 Task: Check the sale-to-list ratio of master bedroom in the last 3 years.
Action: Mouse moved to (1074, 244)
Screenshot: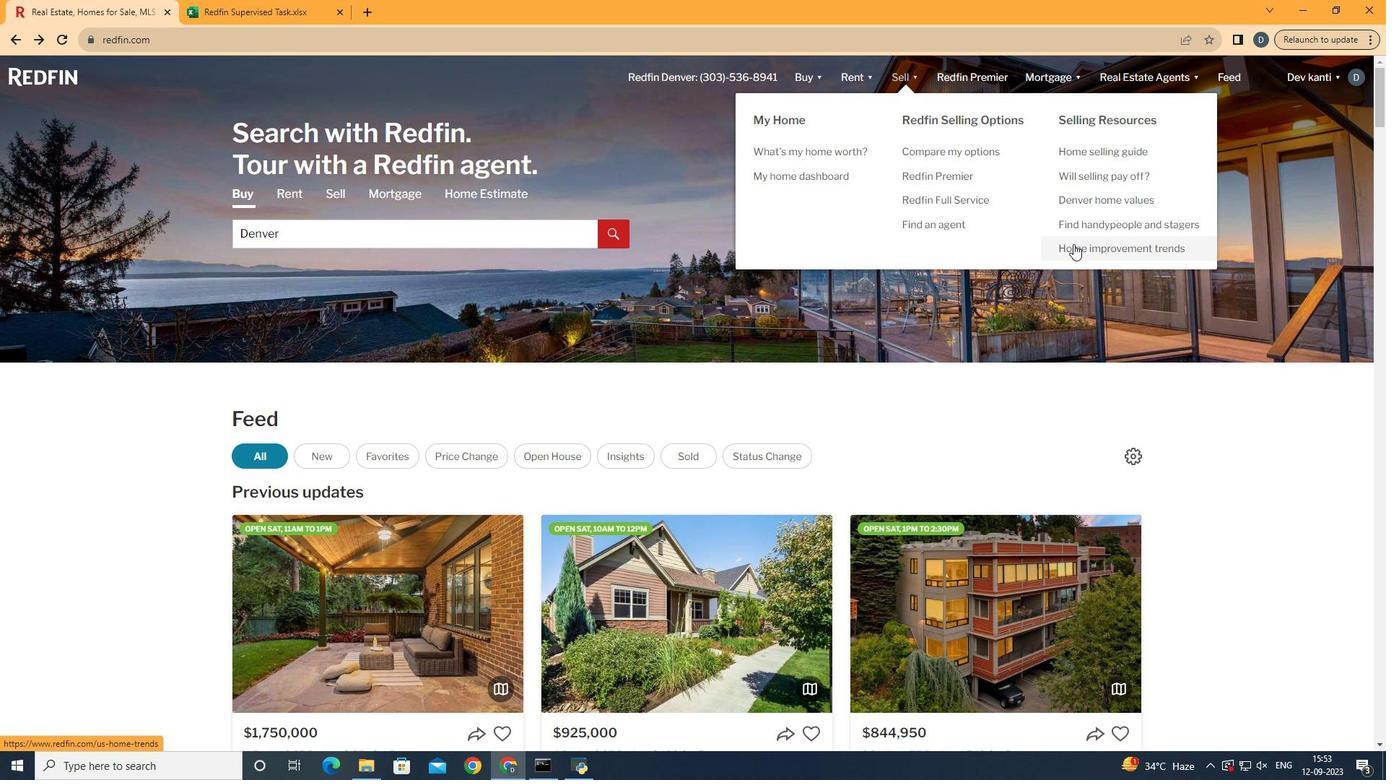 
Action: Mouse pressed left at (1074, 244)
Screenshot: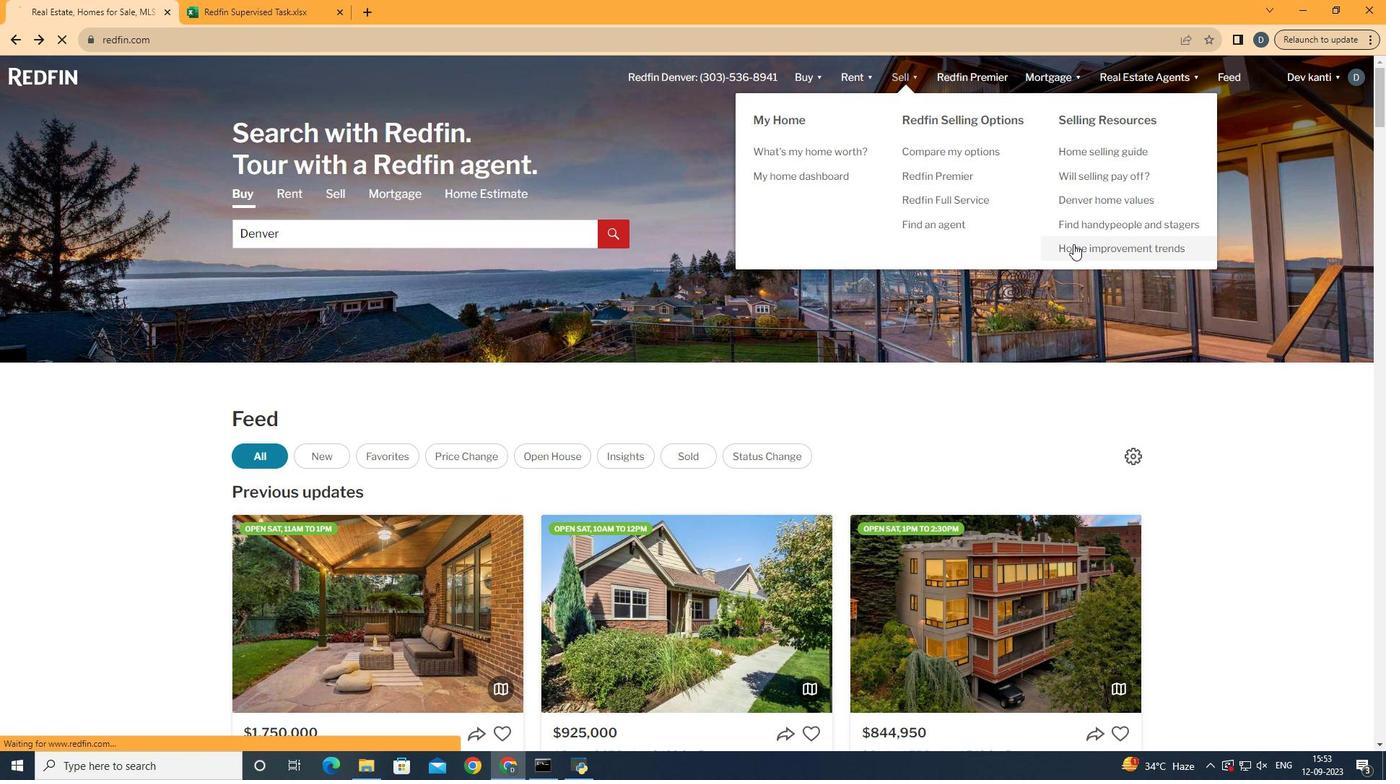 
Action: Mouse moved to (361, 274)
Screenshot: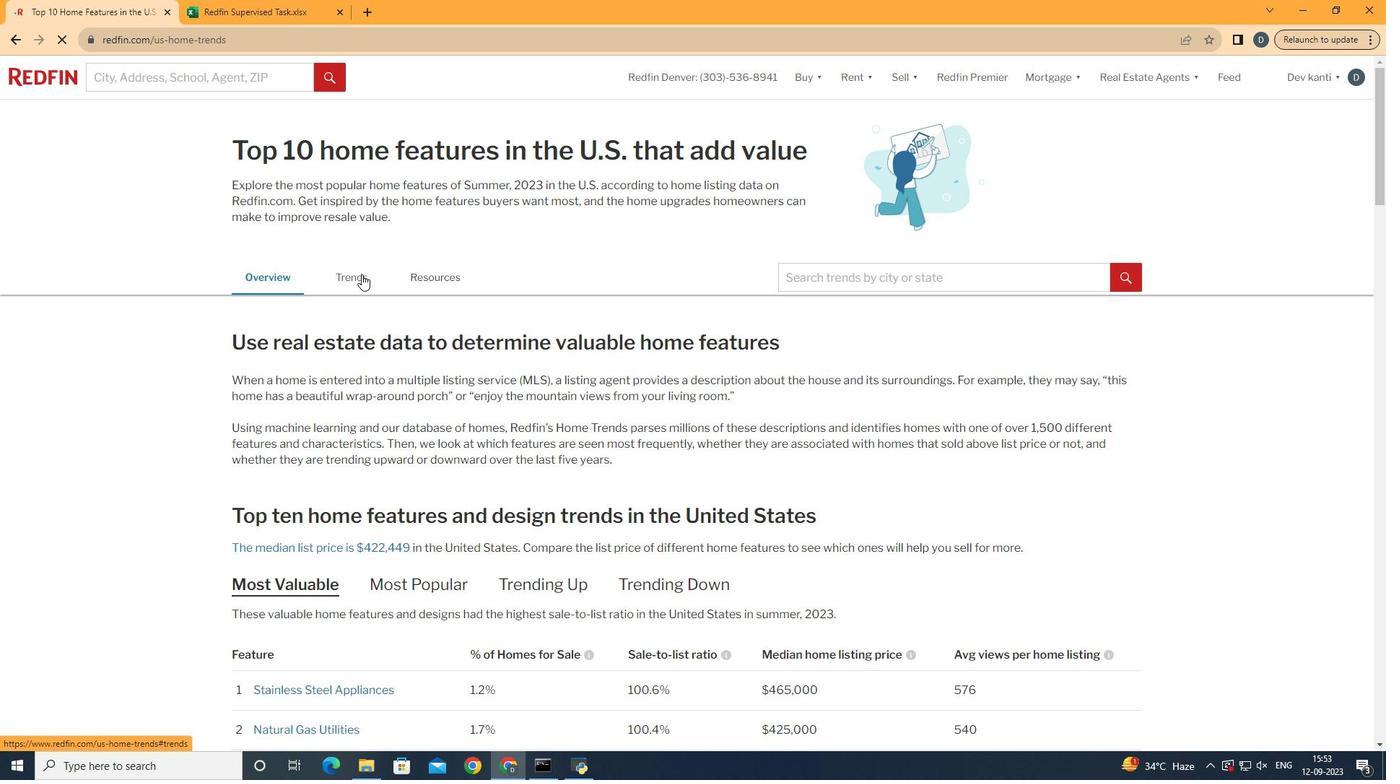 
Action: Mouse pressed left at (361, 274)
Screenshot: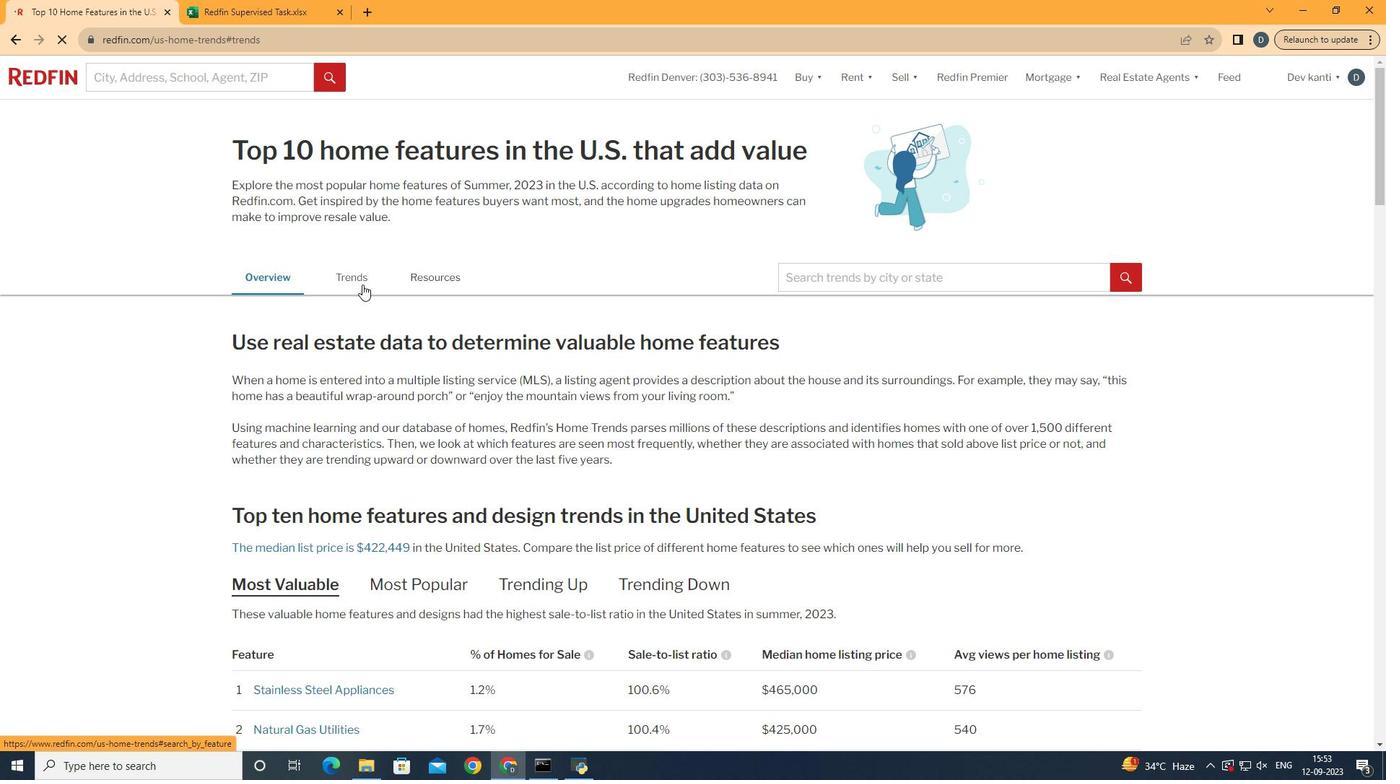 
Action: Mouse moved to (612, 434)
Screenshot: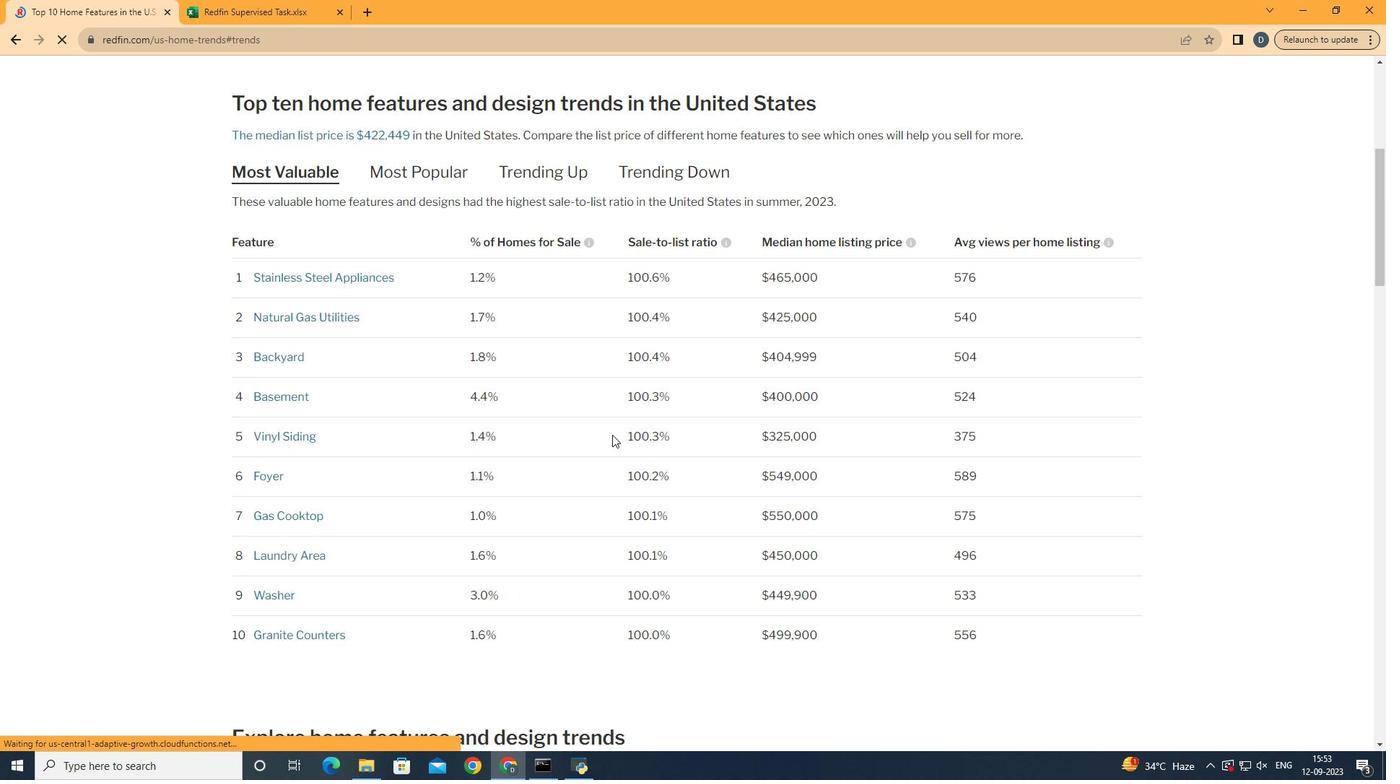 
Action: Mouse scrolled (612, 434) with delta (0, 0)
Screenshot: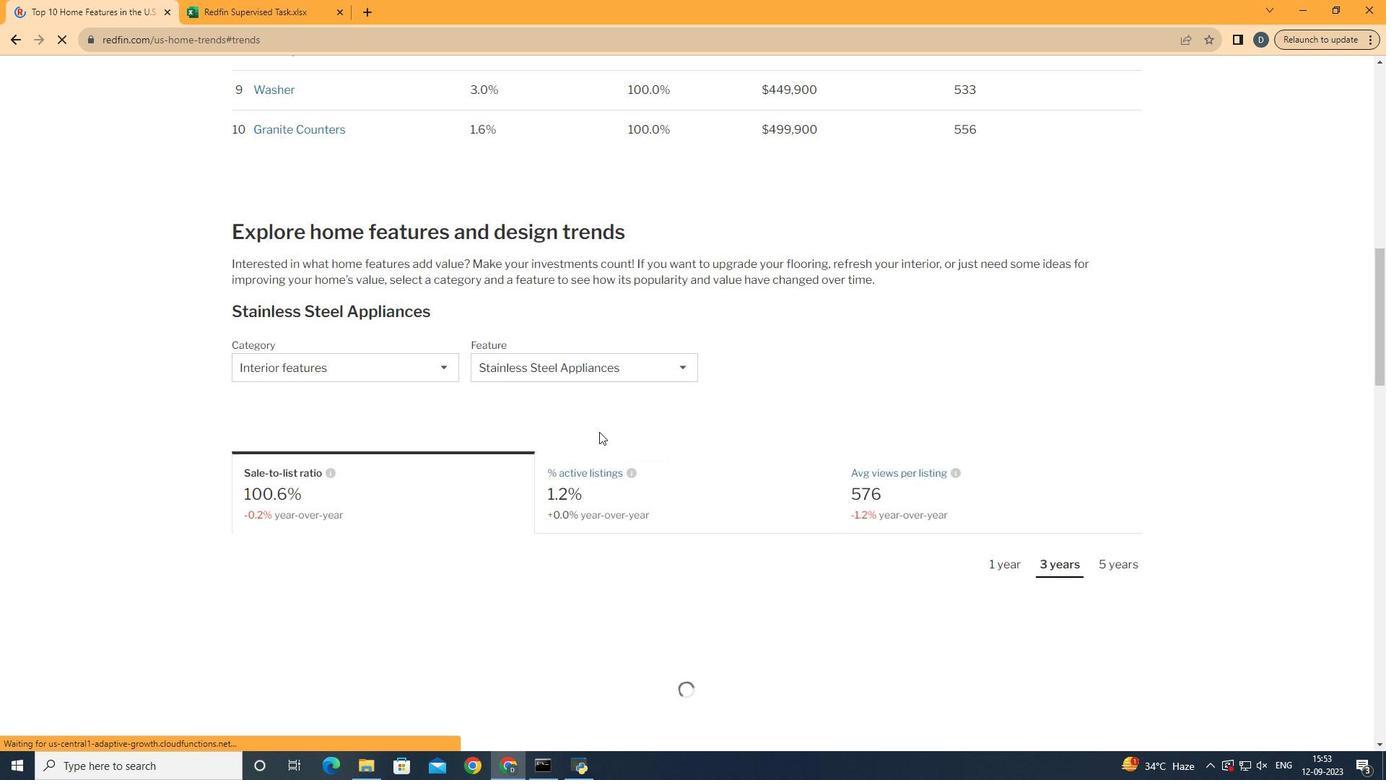
Action: Mouse scrolled (612, 434) with delta (0, 0)
Screenshot: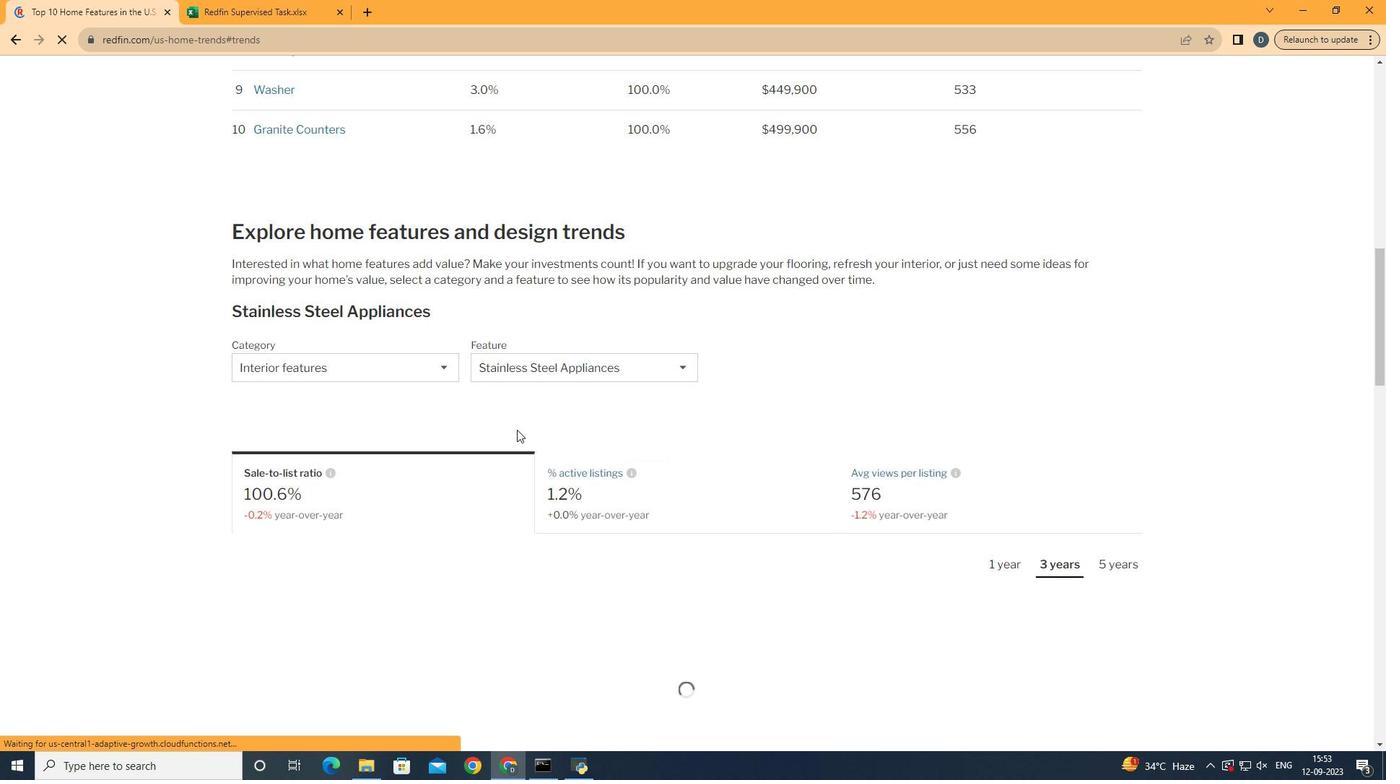 
Action: Mouse scrolled (612, 434) with delta (0, 0)
Screenshot: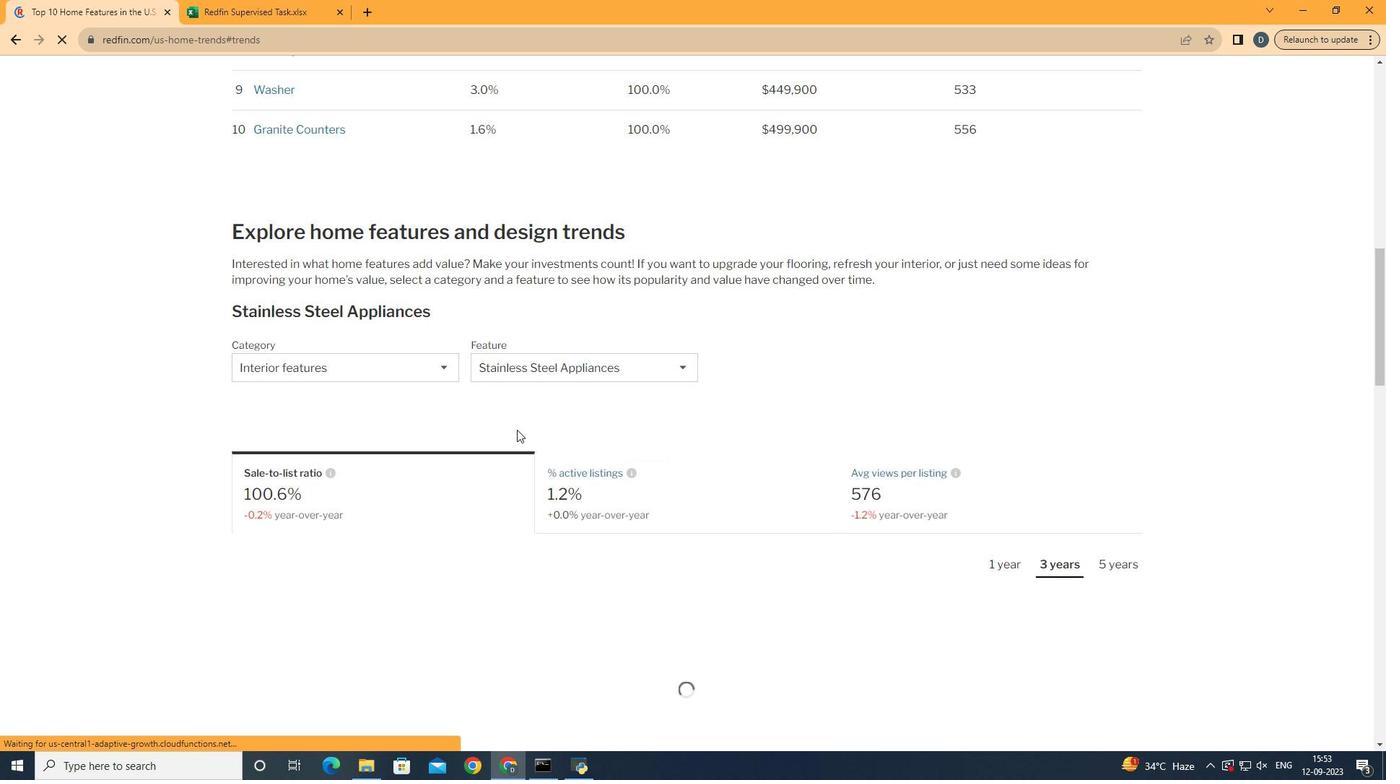 
Action: Mouse moved to (613, 435)
Screenshot: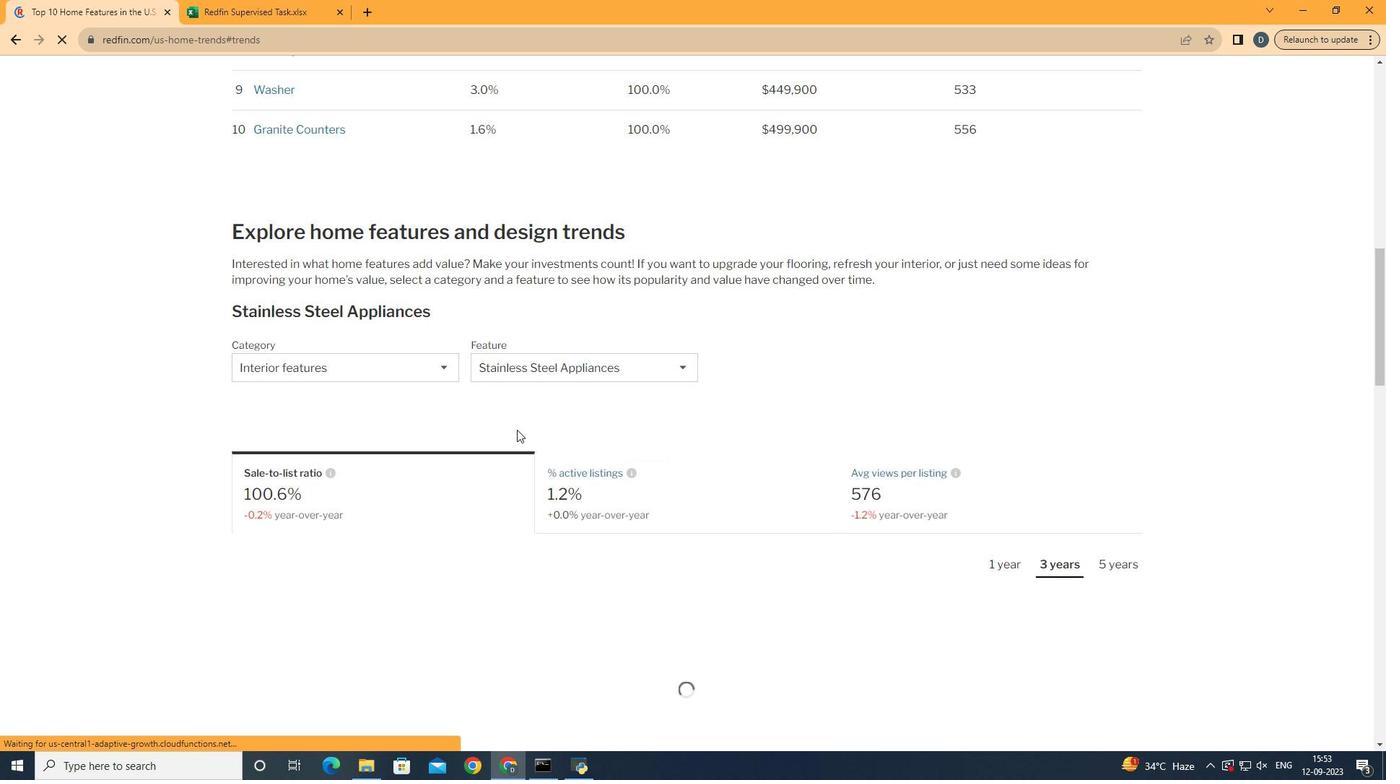 
Action: Mouse scrolled (613, 434) with delta (0, 0)
Screenshot: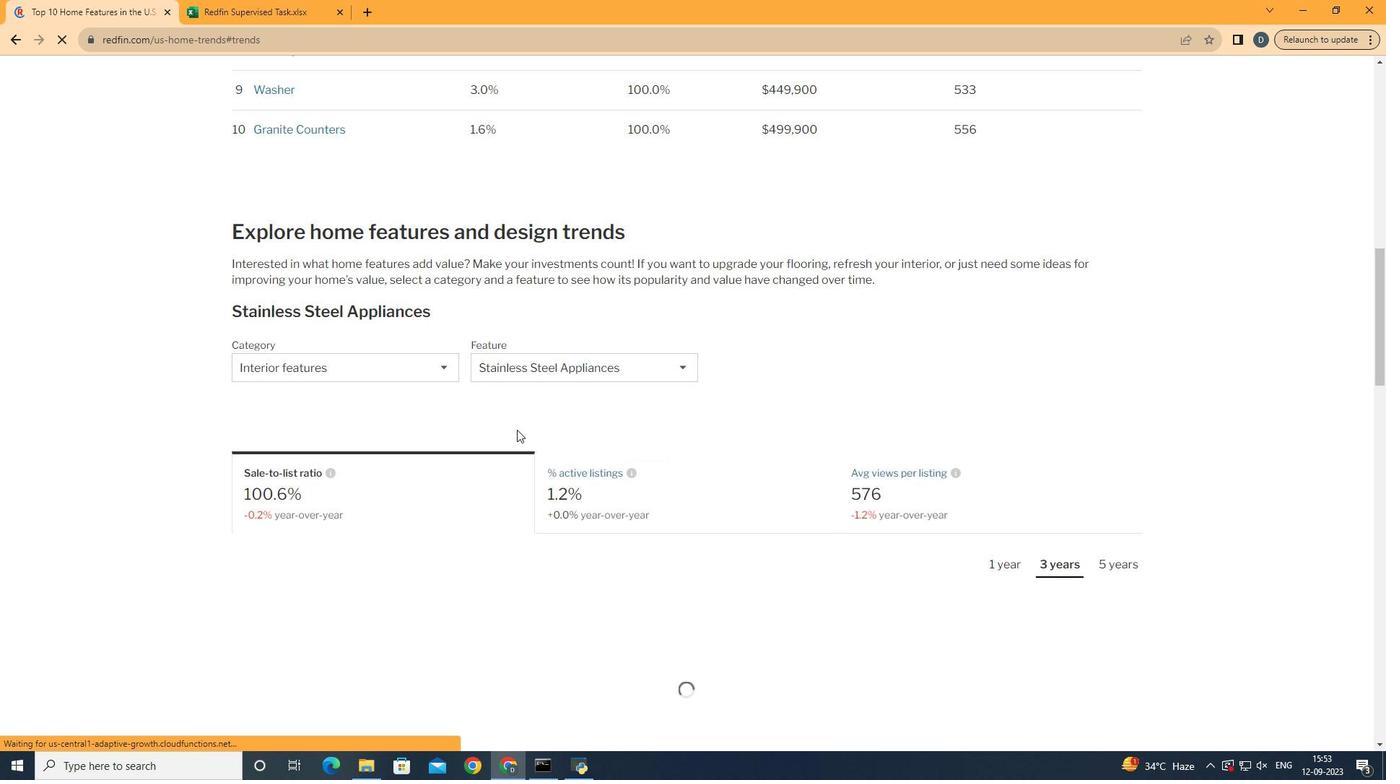 
Action: Mouse scrolled (613, 434) with delta (0, 0)
Screenshot: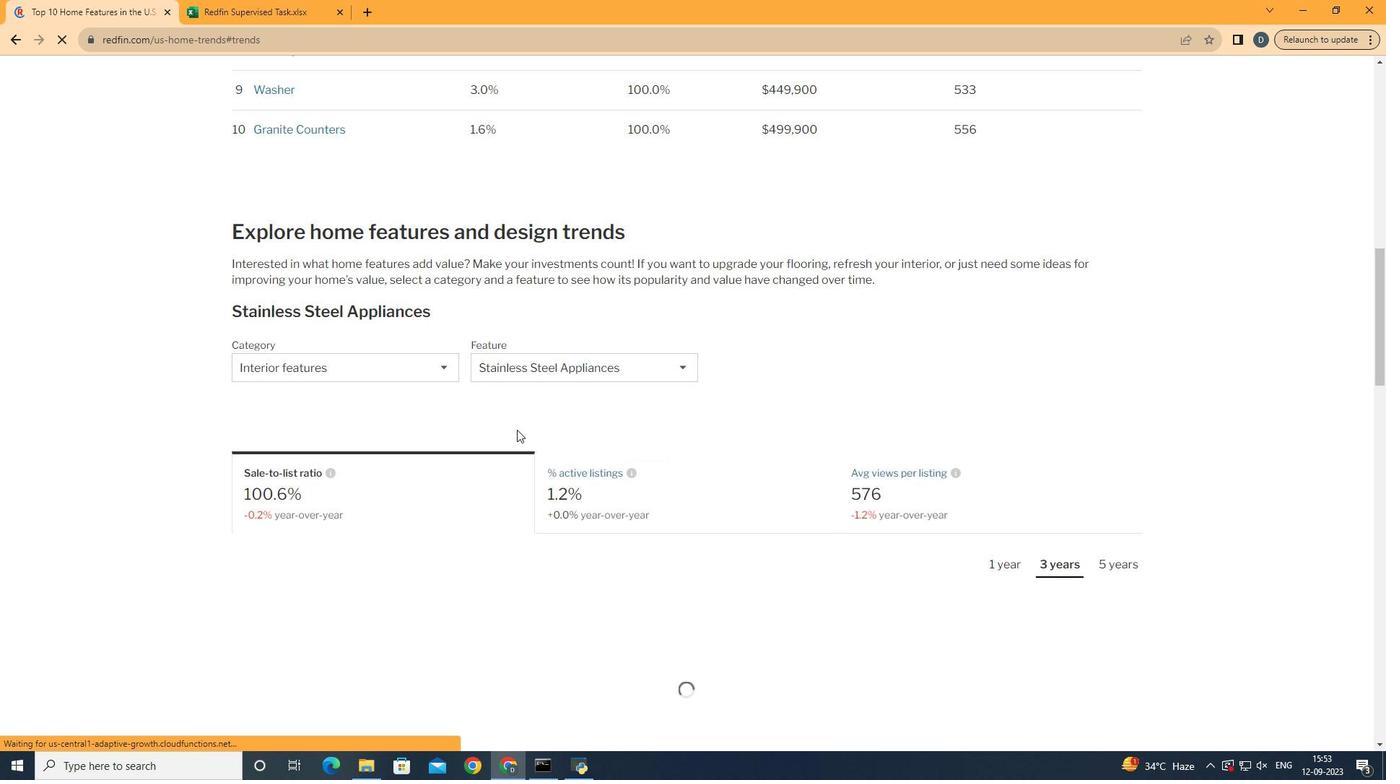 
Action: Mouse scrolled (613, 434) with delta (0, 0)
Screenshot: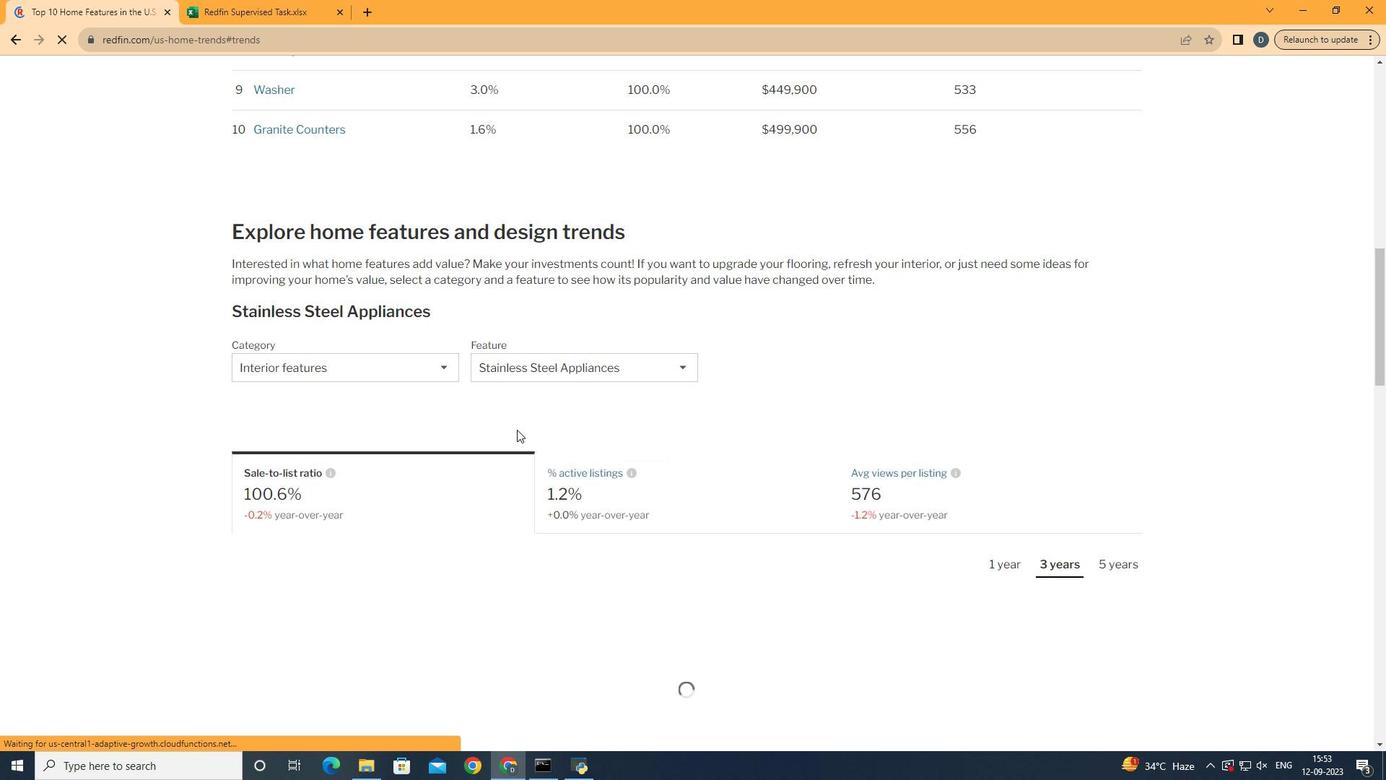 
Action: Mouse scrolled (613, 434) with delta (0, 0)
Screenshot: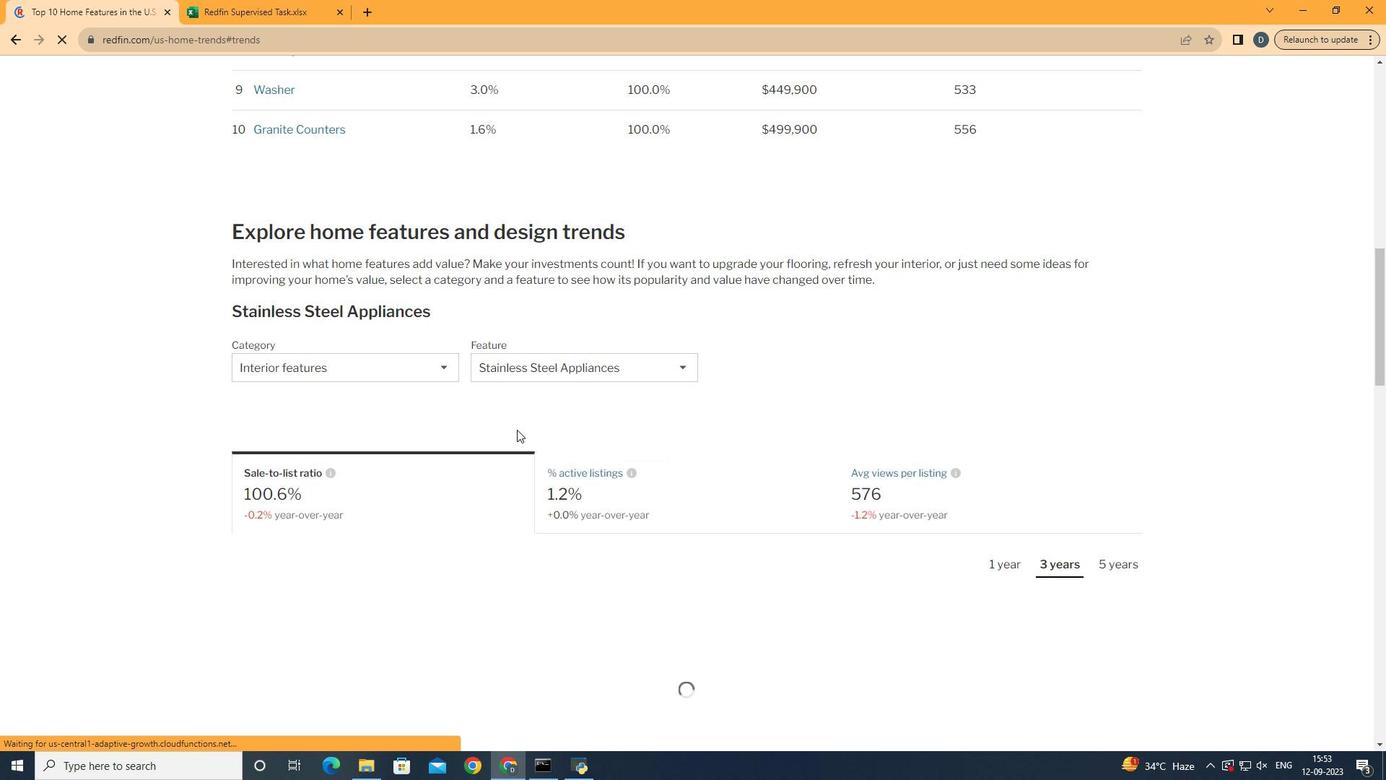 
Action: Mouse moved to (433, 405)
Screenshot: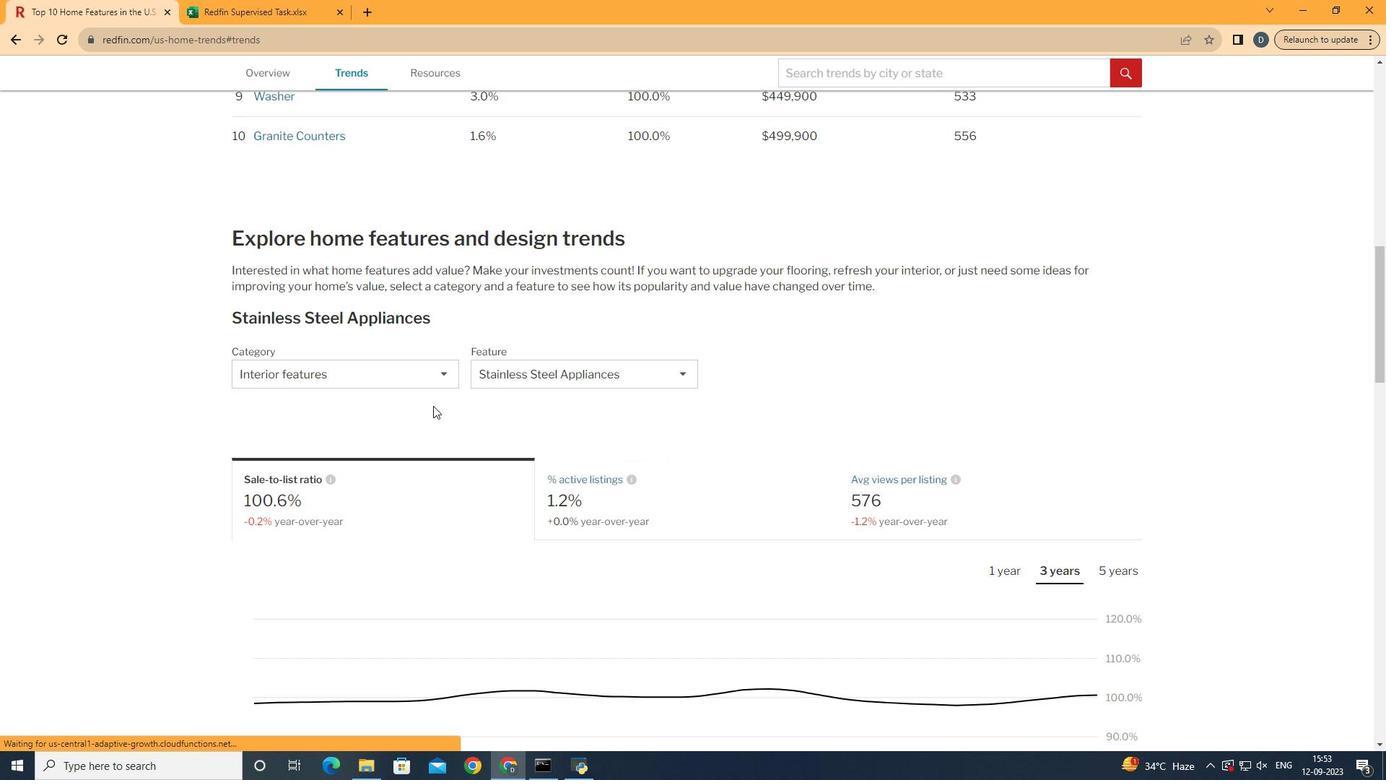 
Action: Mouse scrolled (433, 405) with delta (0, 0)
Screenshot: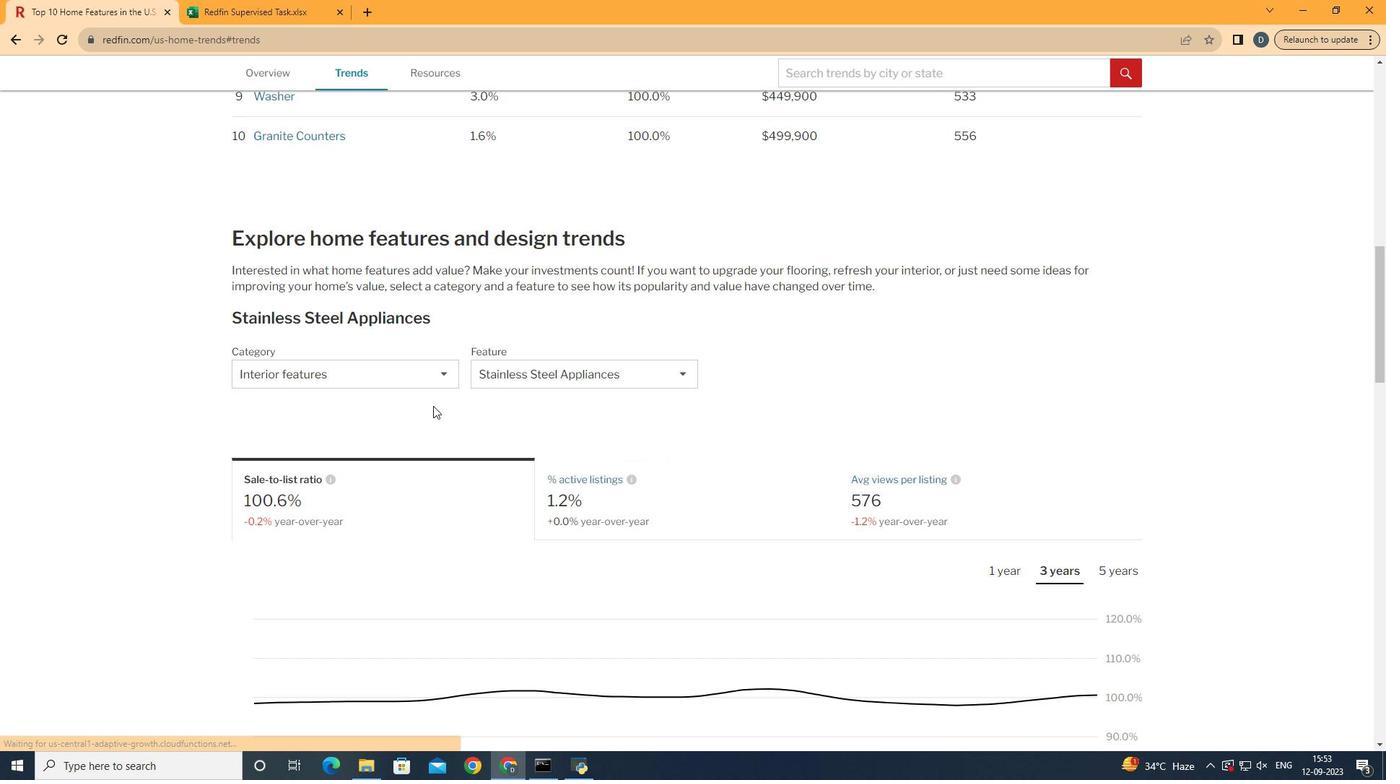 
Action: Mouse scrolled (433, 405) with delta (0, 0)
Screenshot: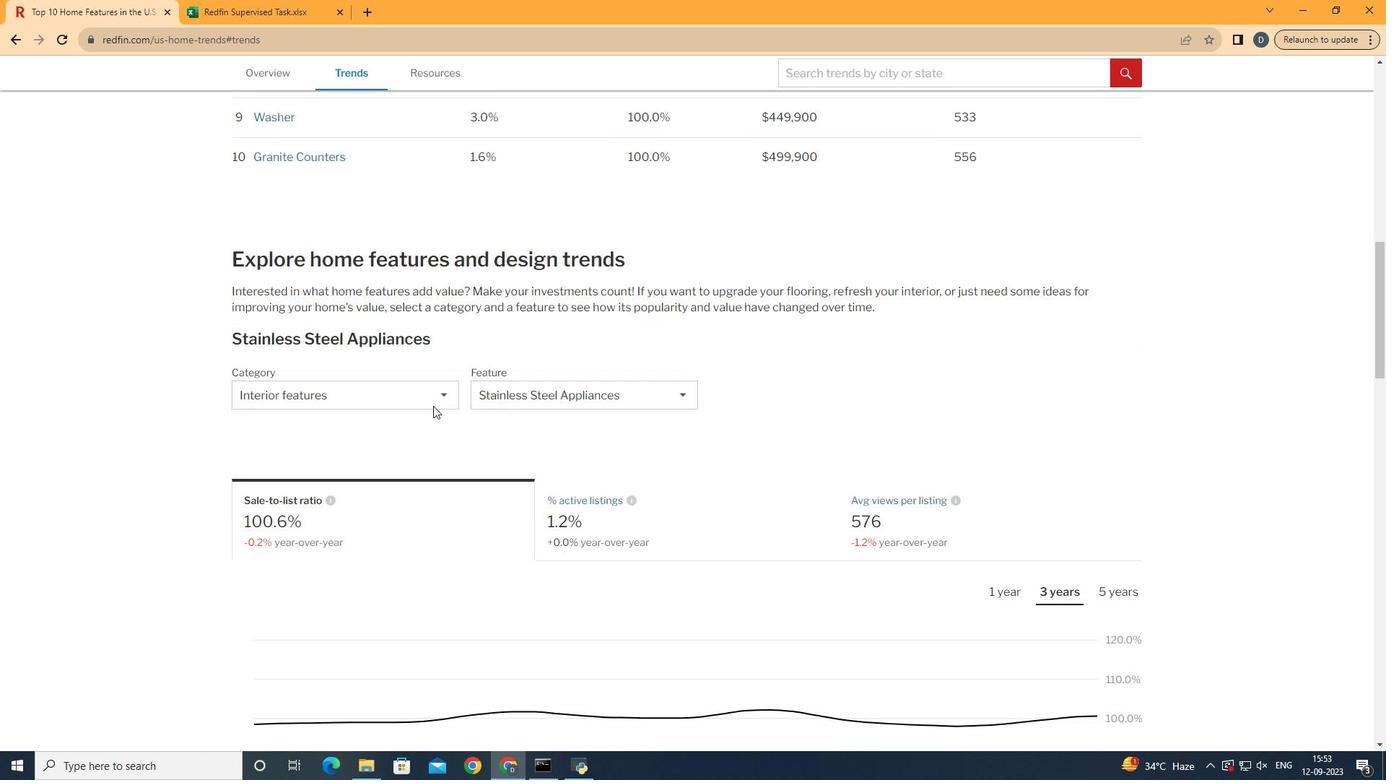 
Action: Mouse scrolled (433, 405) with delta (0, 0)
Screenshot: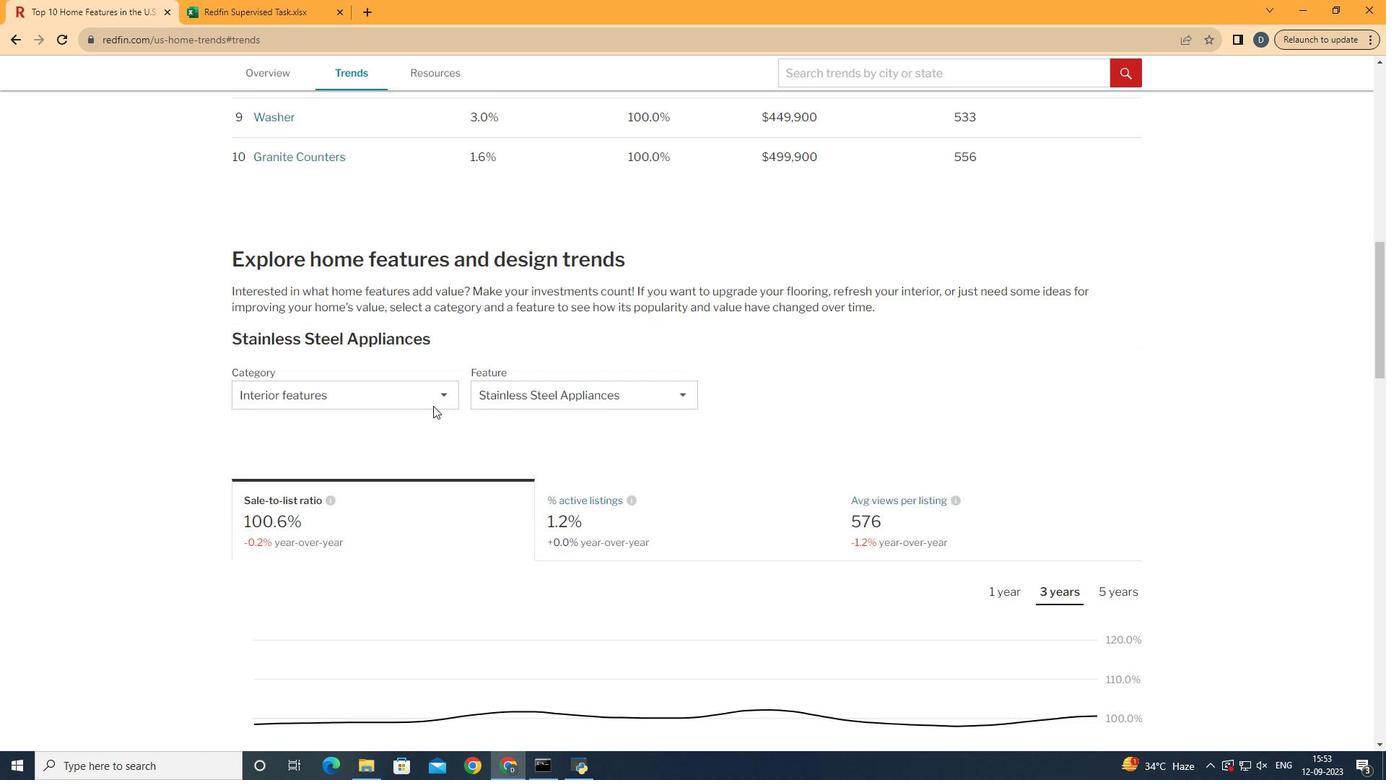 
Action: Mouse scrolled (433, 405) with delta (0, 0)
Screenshot: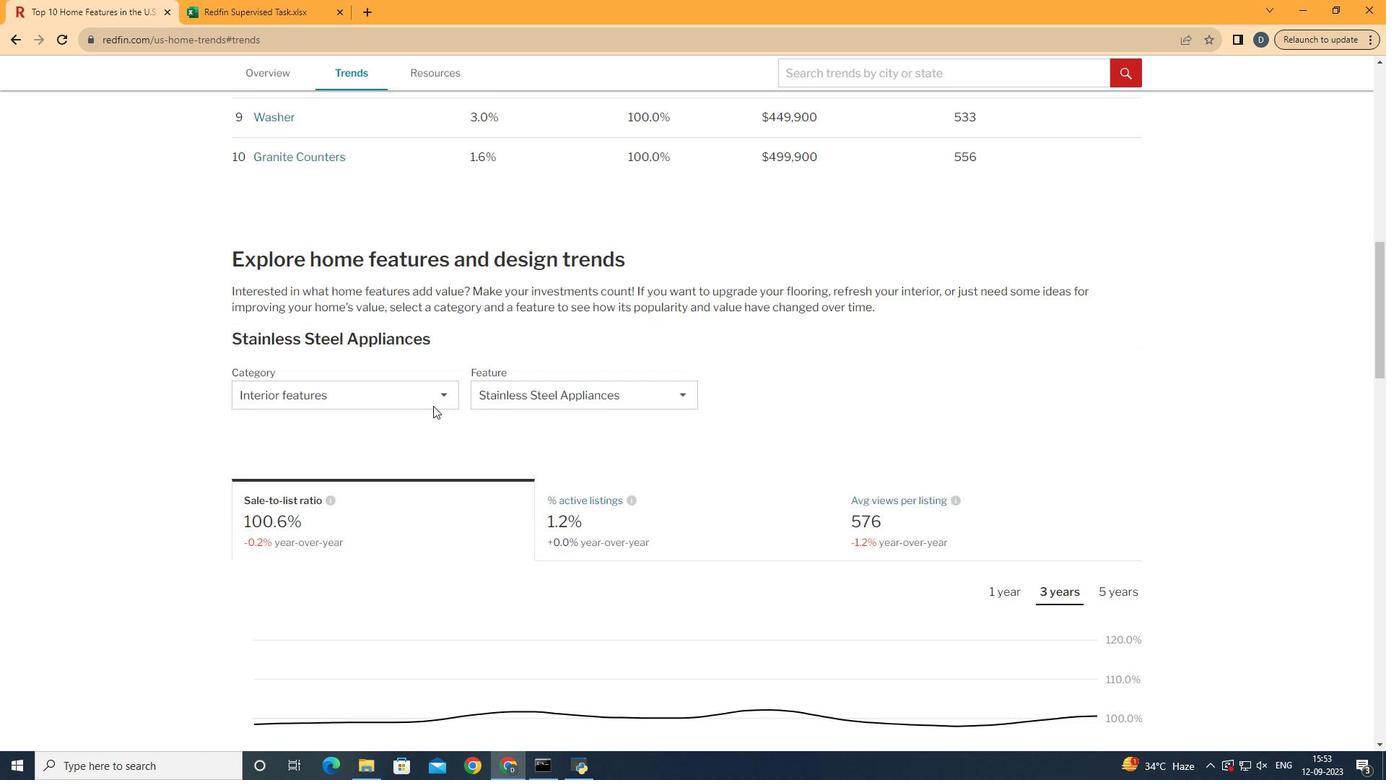 
Action: Mouse scrolled (433, 405) with delta (0, 0)
Screenshot: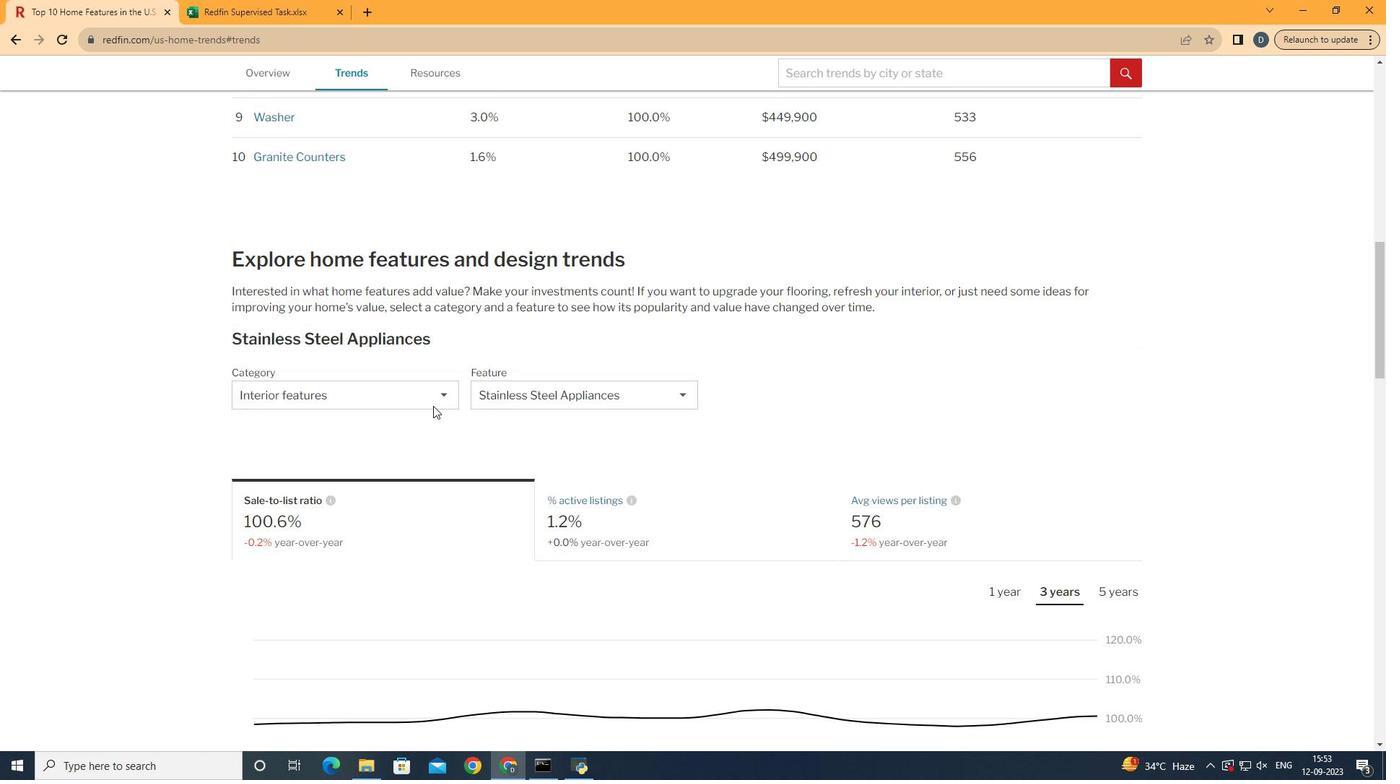 
Action: Mouse moved to (433, 398)
Screenshot: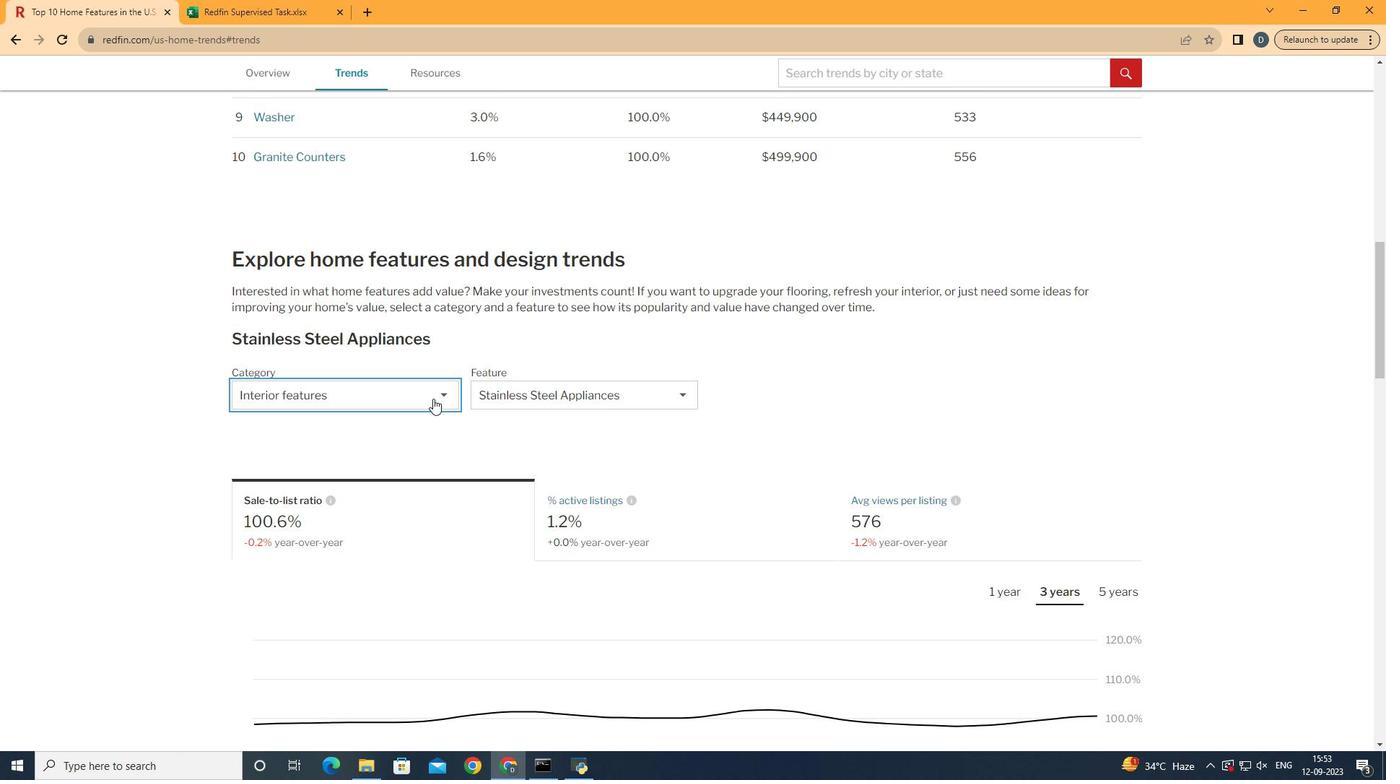
Action: Mouse pressed left at (433, 398)
Screenshot: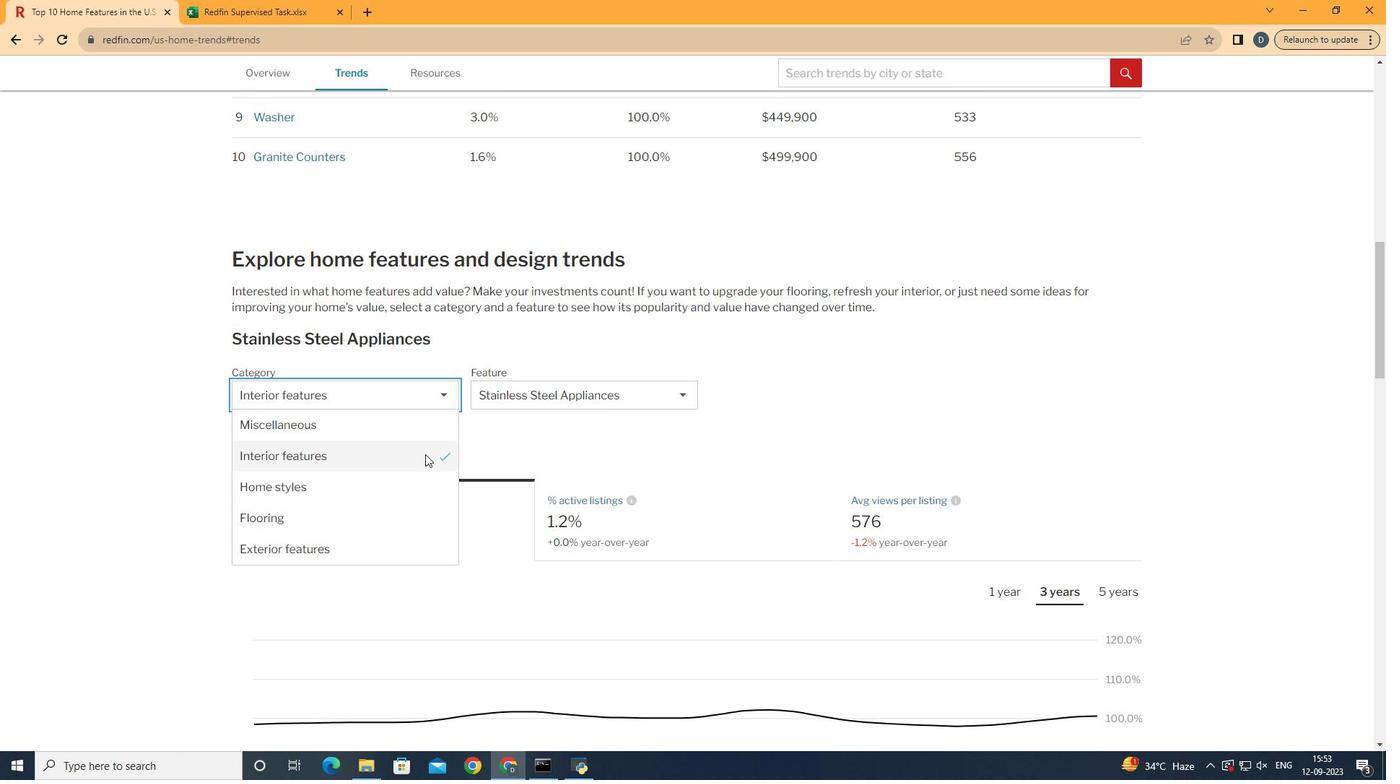 
Action: Mouse moved to (425, 459)
Screenshot: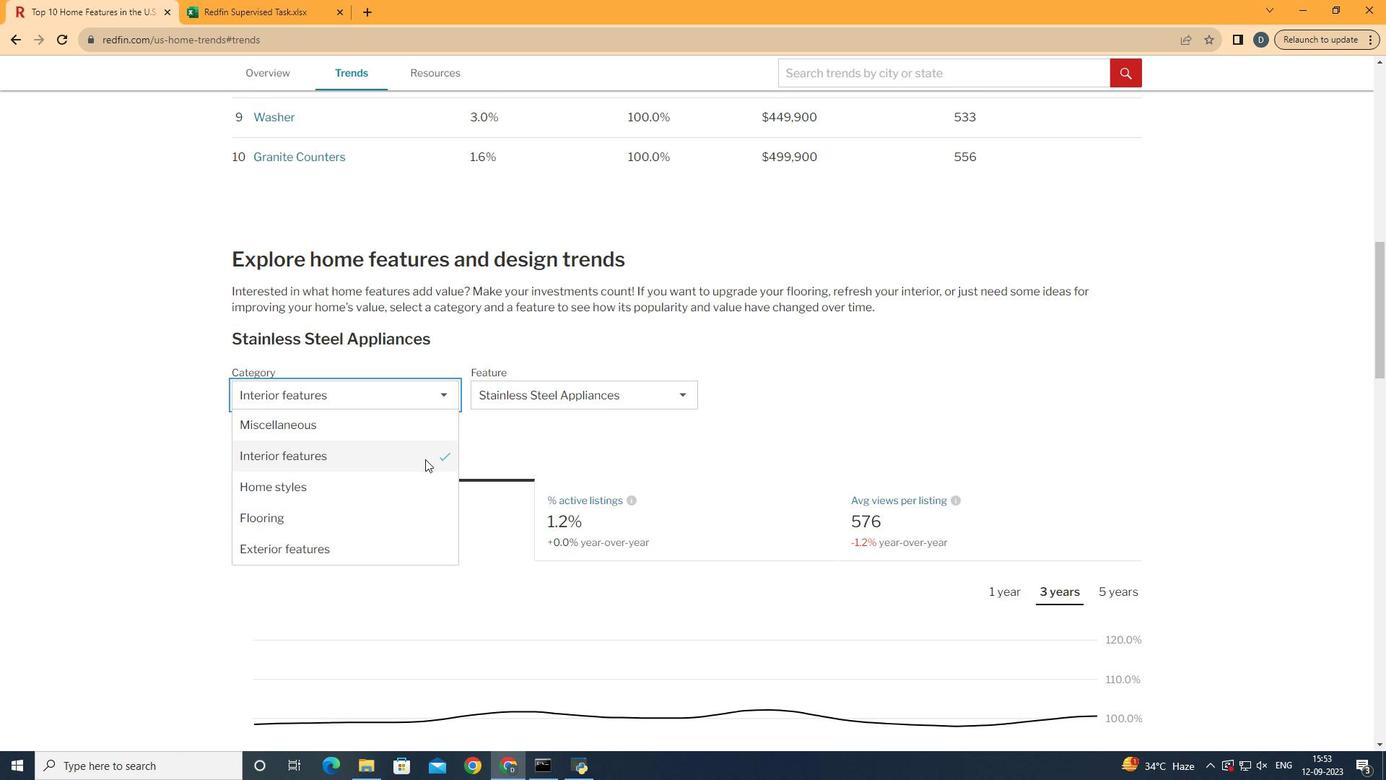 
Action: Mouse pressed left at (425, 459)
Screenshot: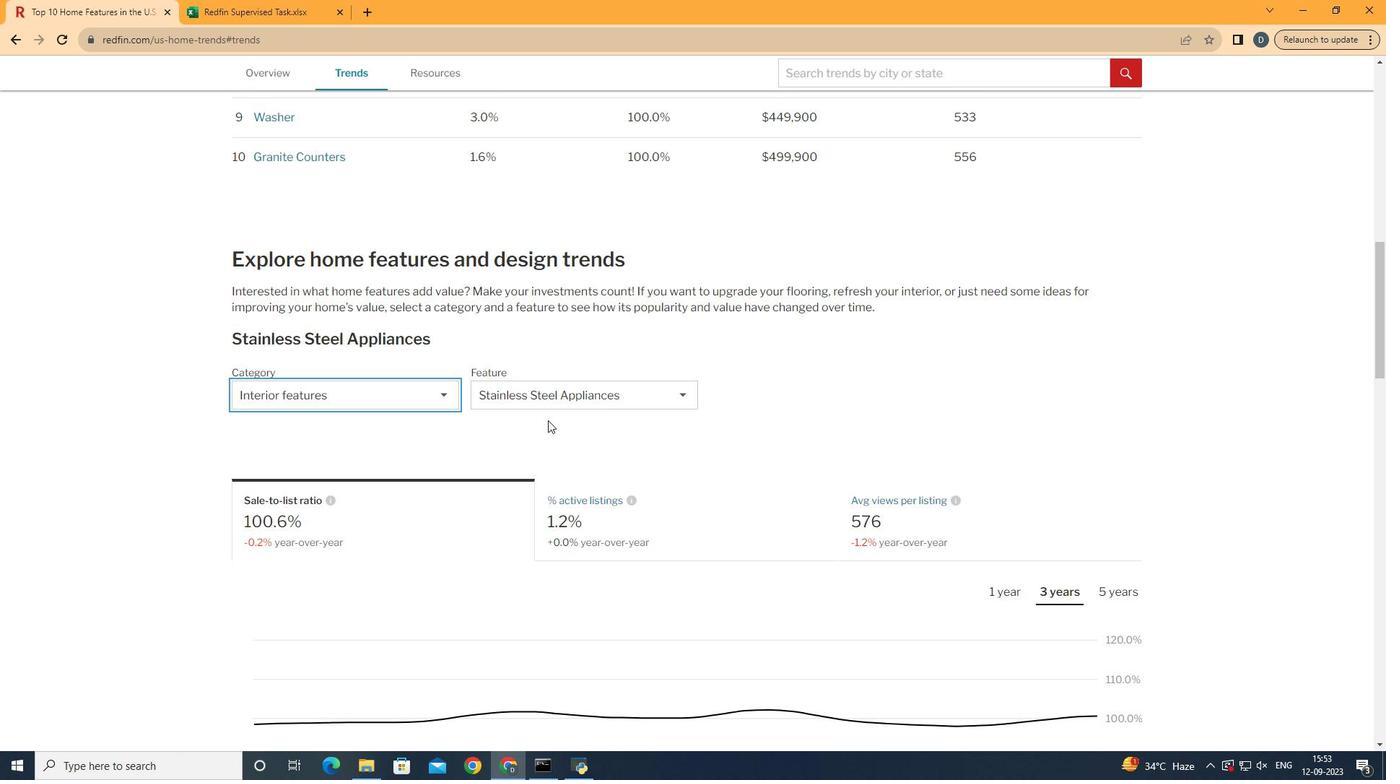 
Action: Mouse moved to (588, 401)
Screenshot: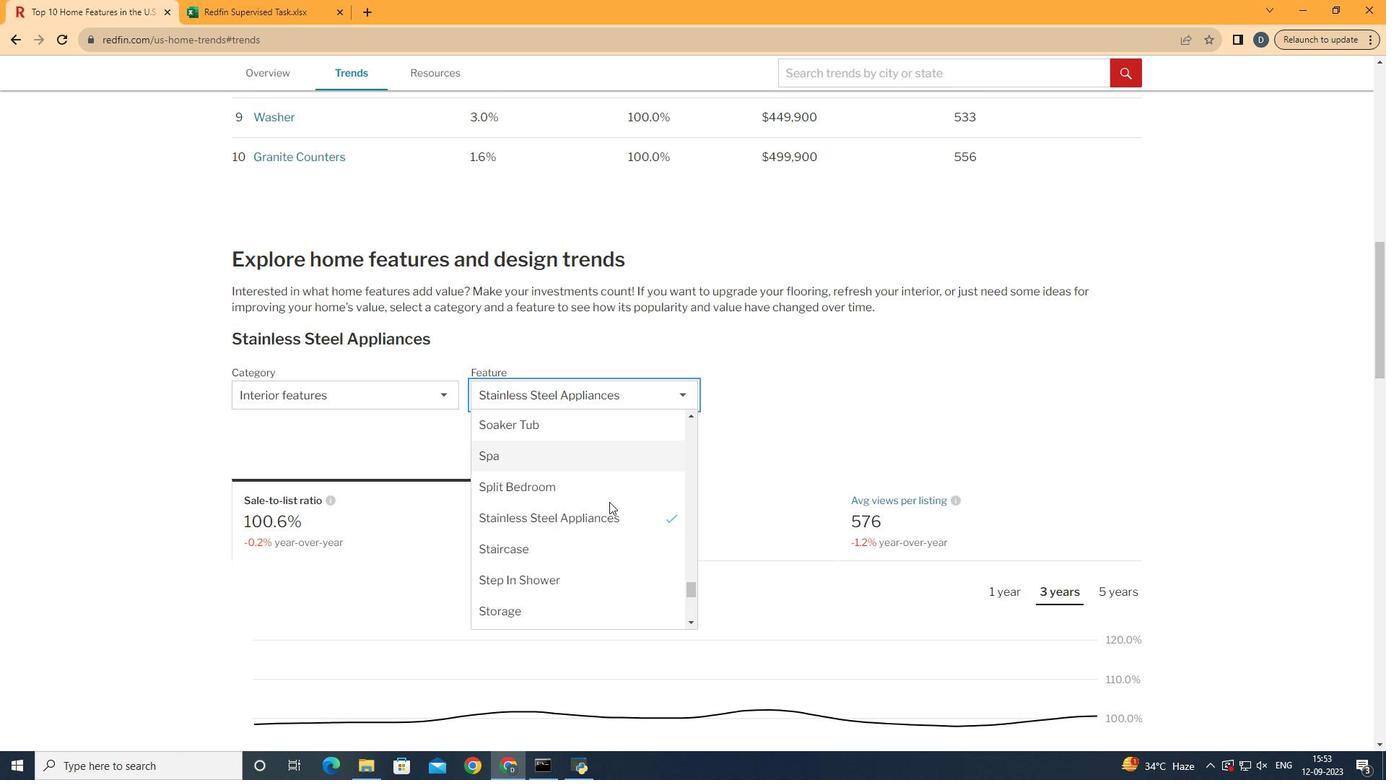 
Action: Mouse pressed left at (588, 401)
Screenshot: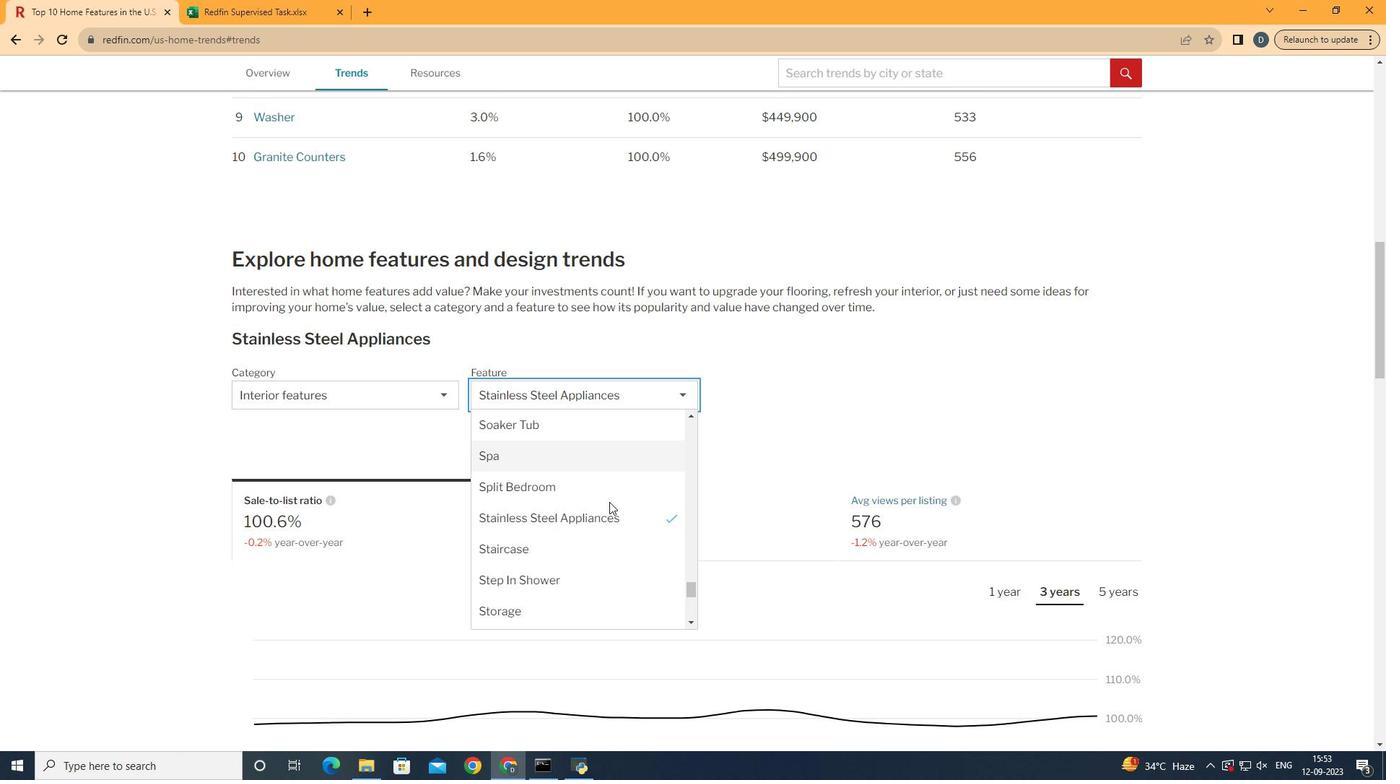 
Action: Mouse moved to (622, 525)
Screenshot: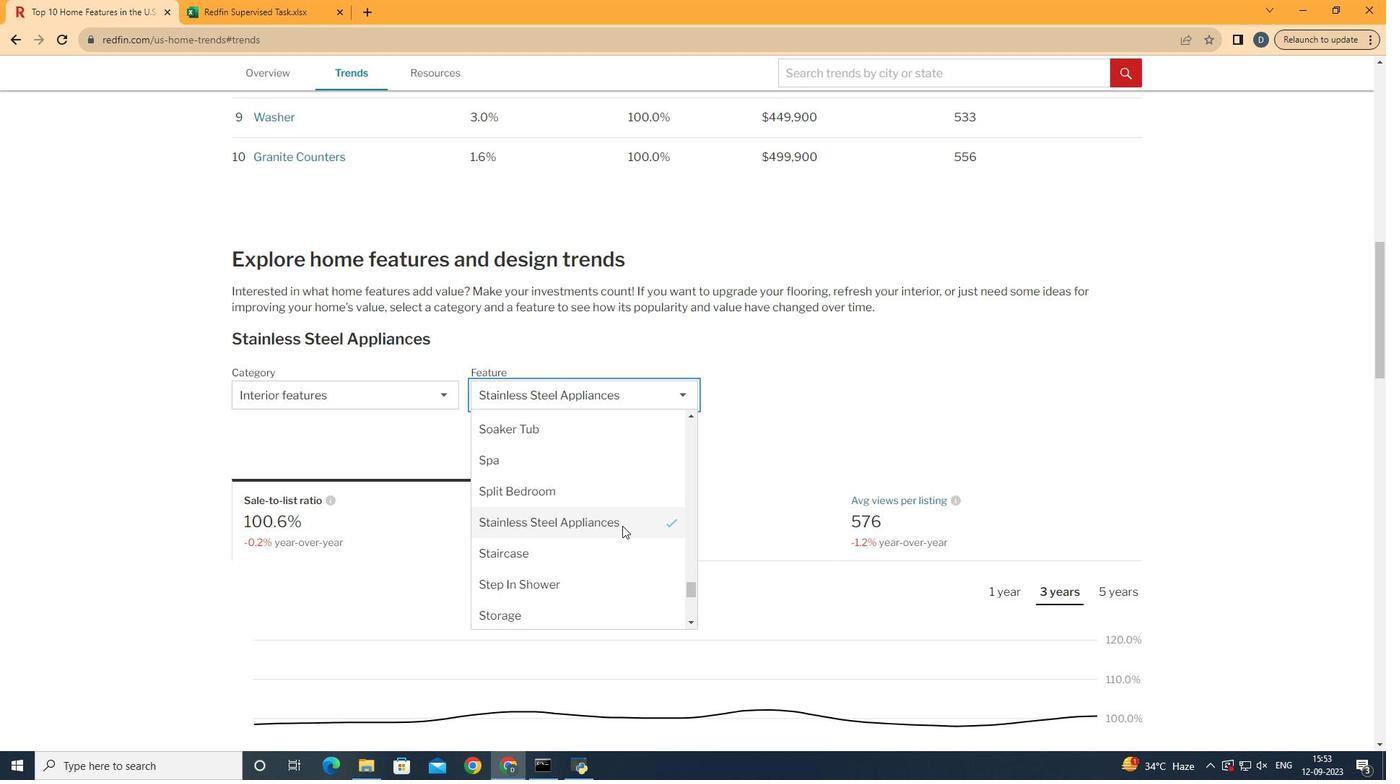 
Action: Mouse scrolled (622, 525) with delta (0, 0)
Screenshot: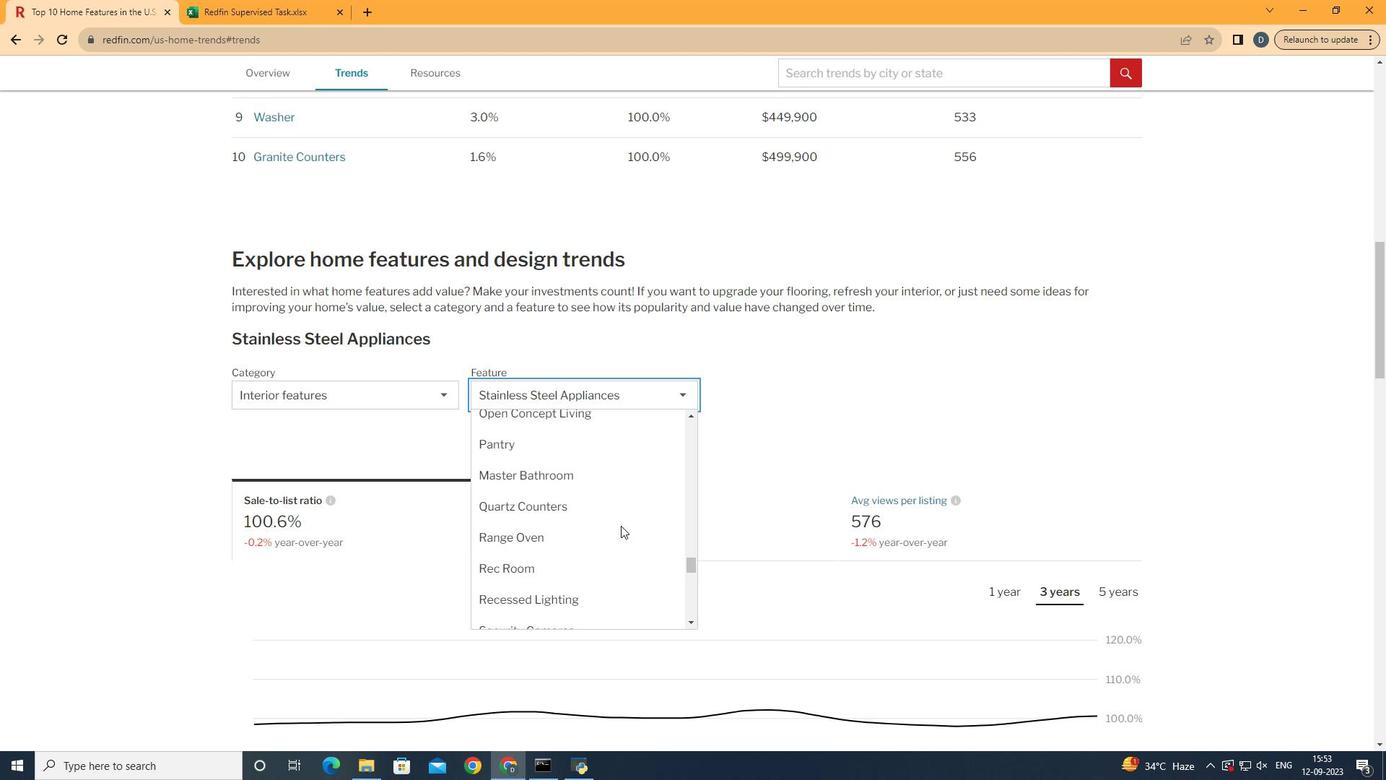 
Action: Mouse scrolled (622, 525) with delta (0, 0)
Screenshot: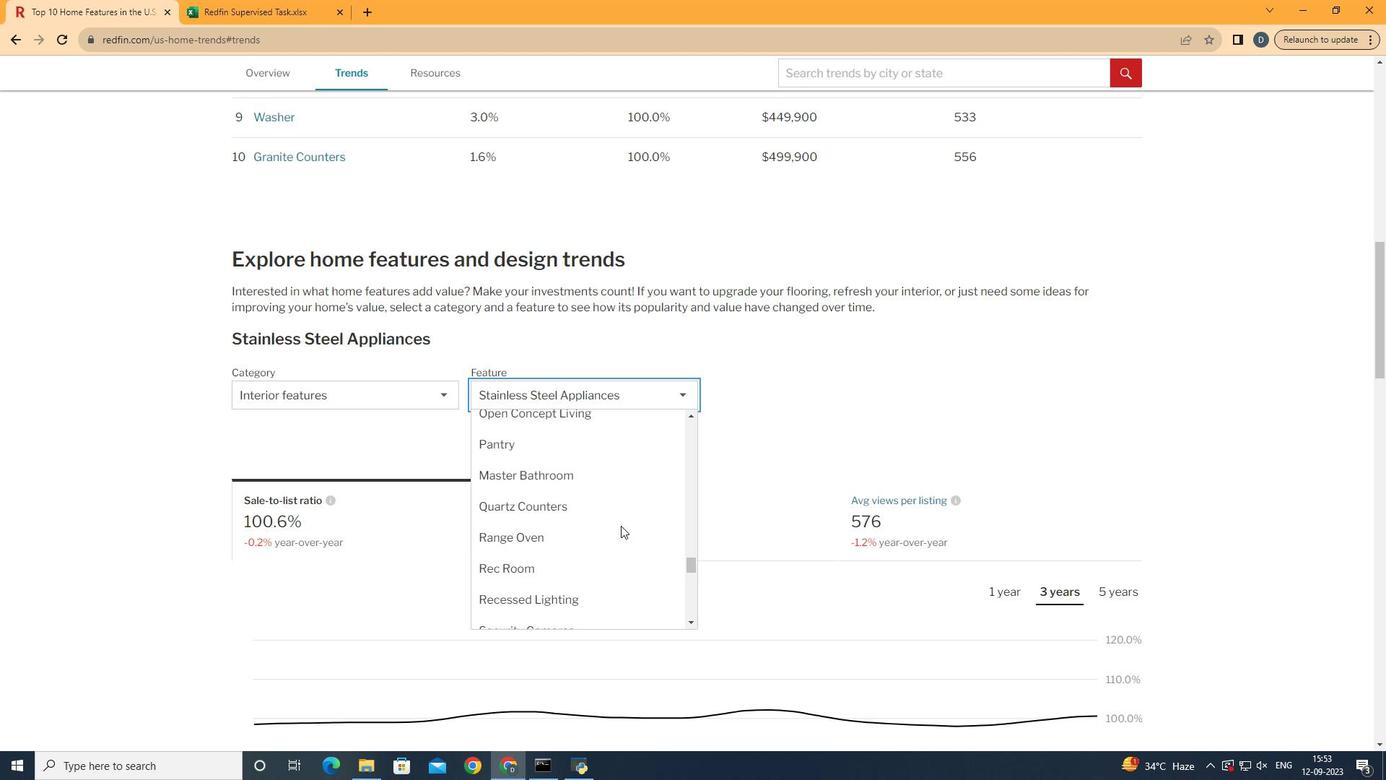 
Action: Mouse scrolled (622, 525) with delta (0, 0)
Screenshot: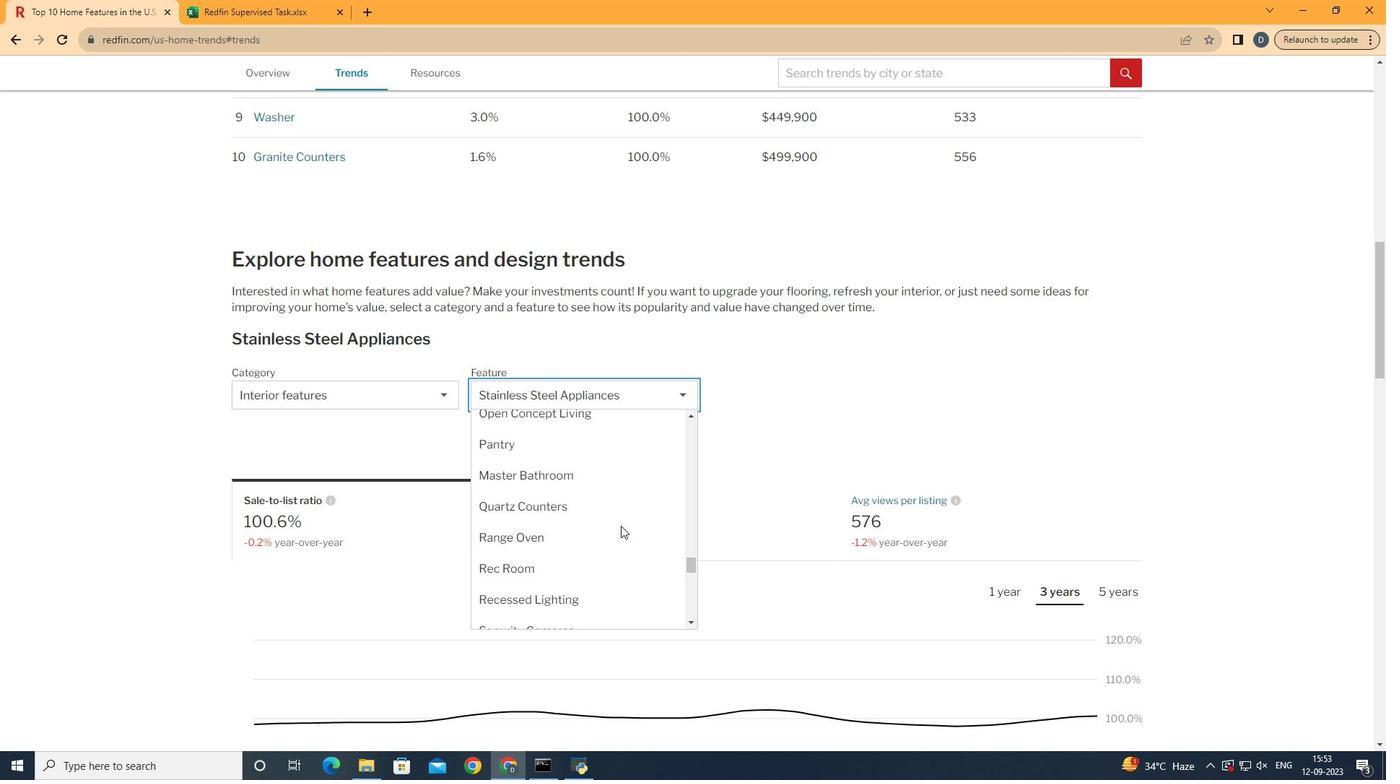 
Action: Mouse moved to (622, 525)
Screenshot: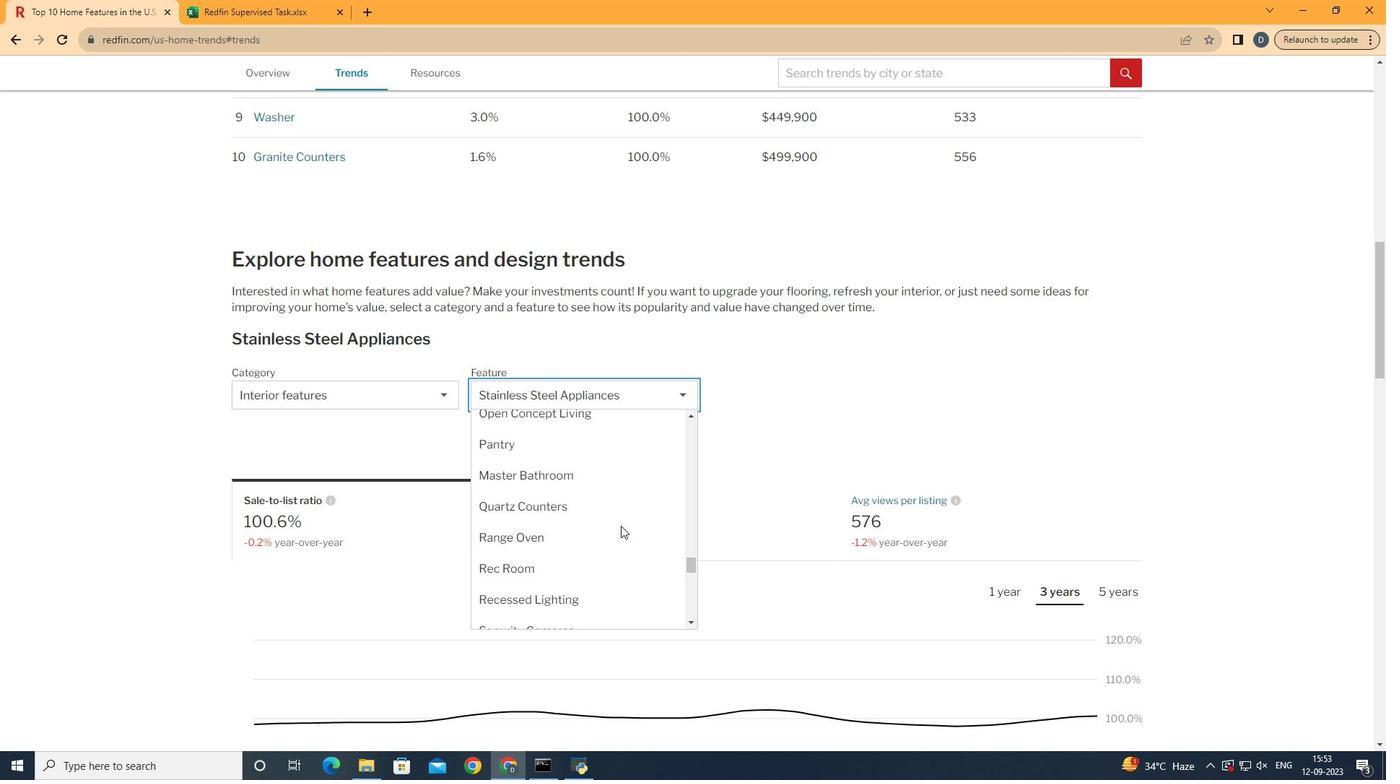 
Action: Mouse scrolled (622, 526) with delta (0, 0)
Screenshot: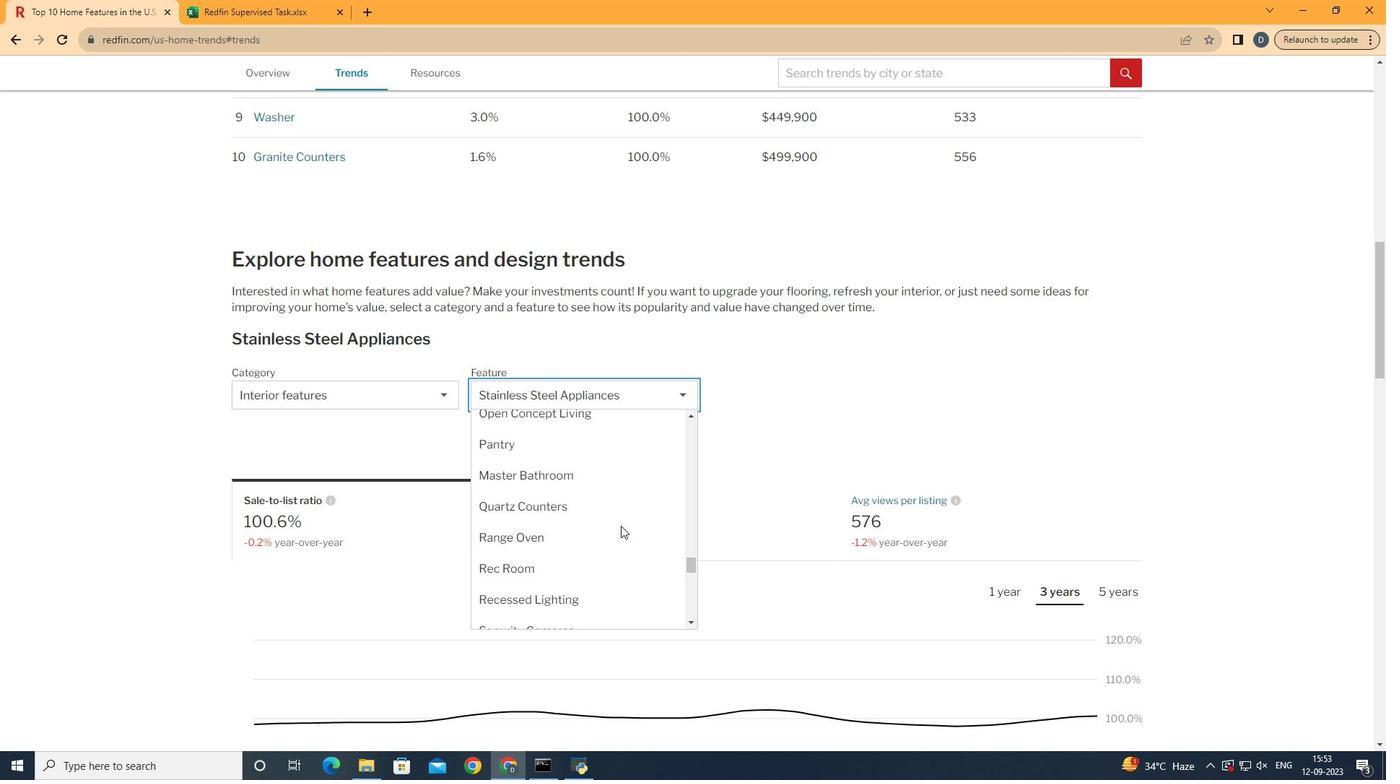 
Action: Mouse moved to (621, 525)
Screenshot: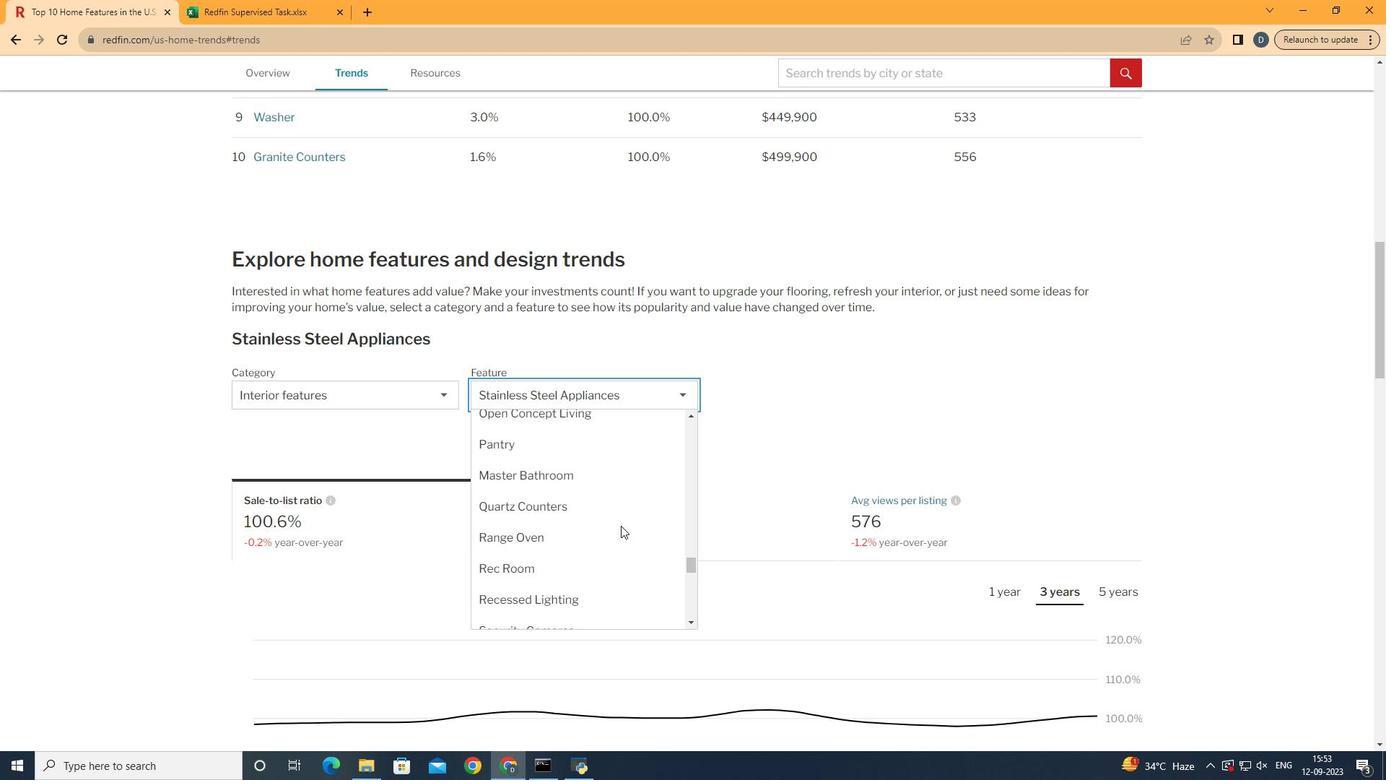
Action: Mouse scrolled (621, 526) with delta (0, 0)
Screenshot: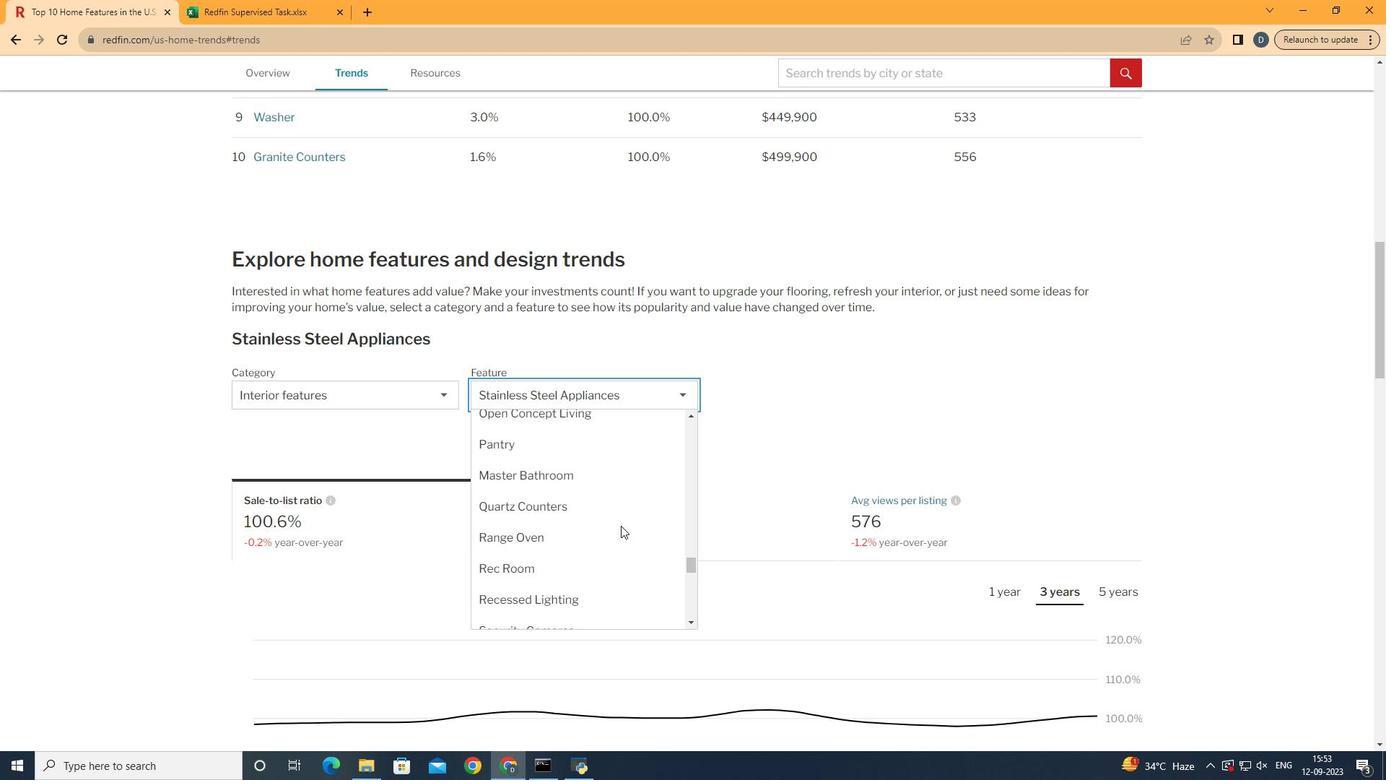 
Action: Mouse moved to (621, 525)
Screenshot: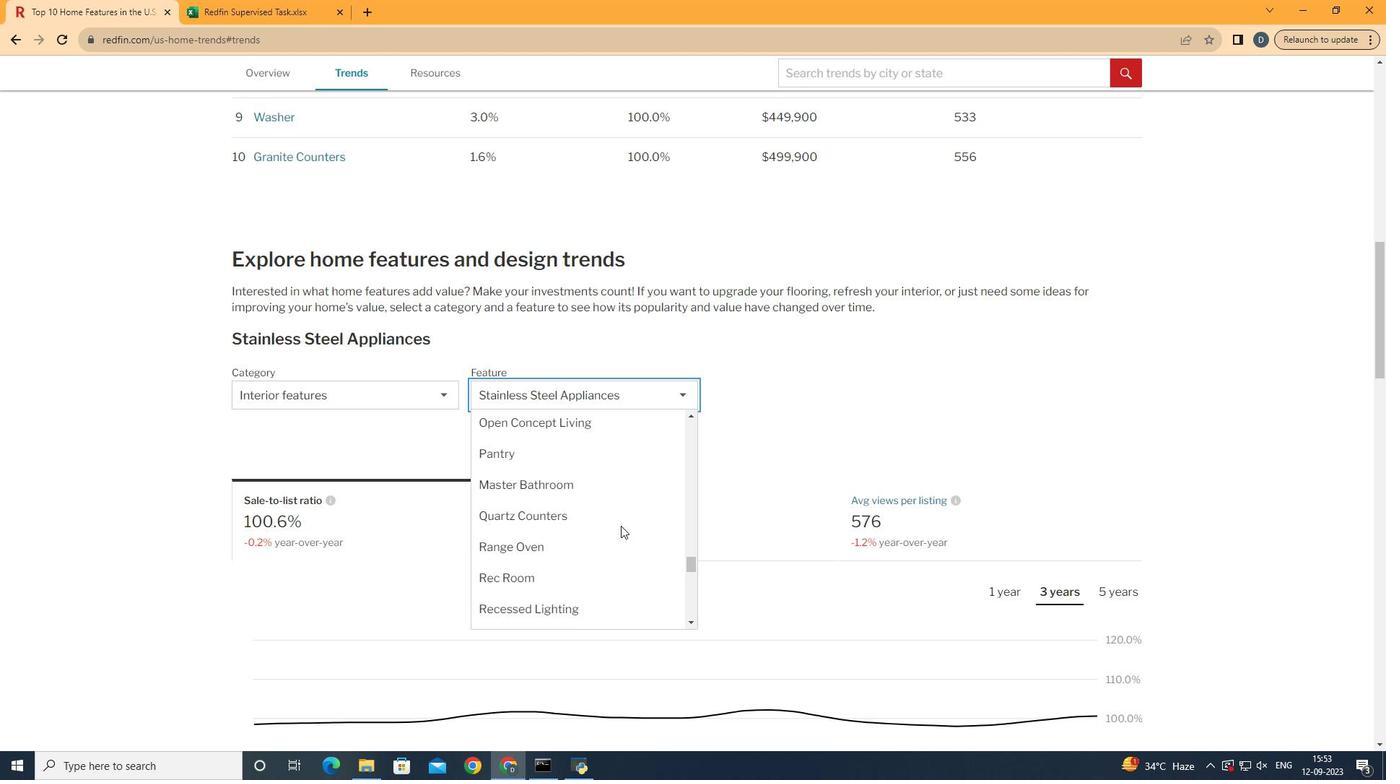
Action: Mouse scrolled (621, 526) with delta (0, 0)
Screenshot: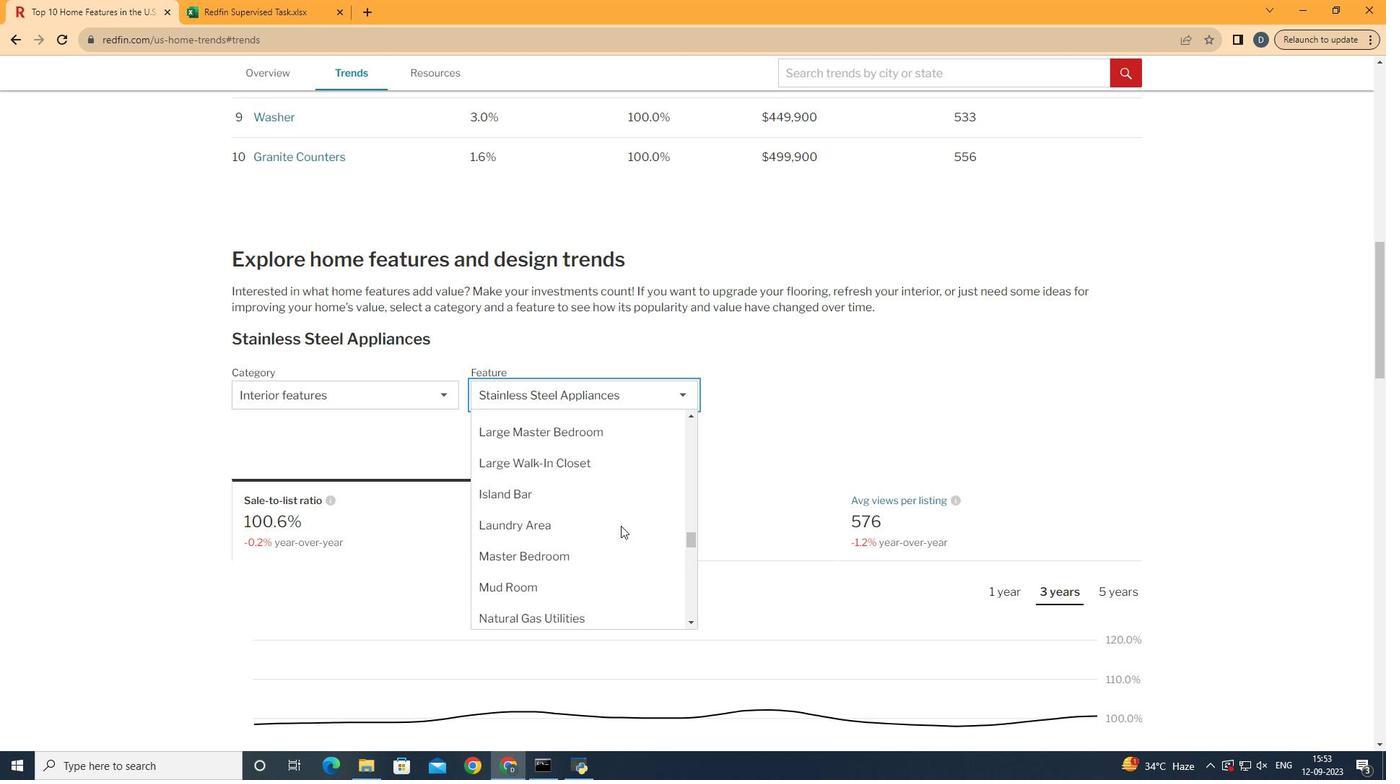 
Action: Mouse scrolled (621, 526) with delta (0, 0)
Screenshot: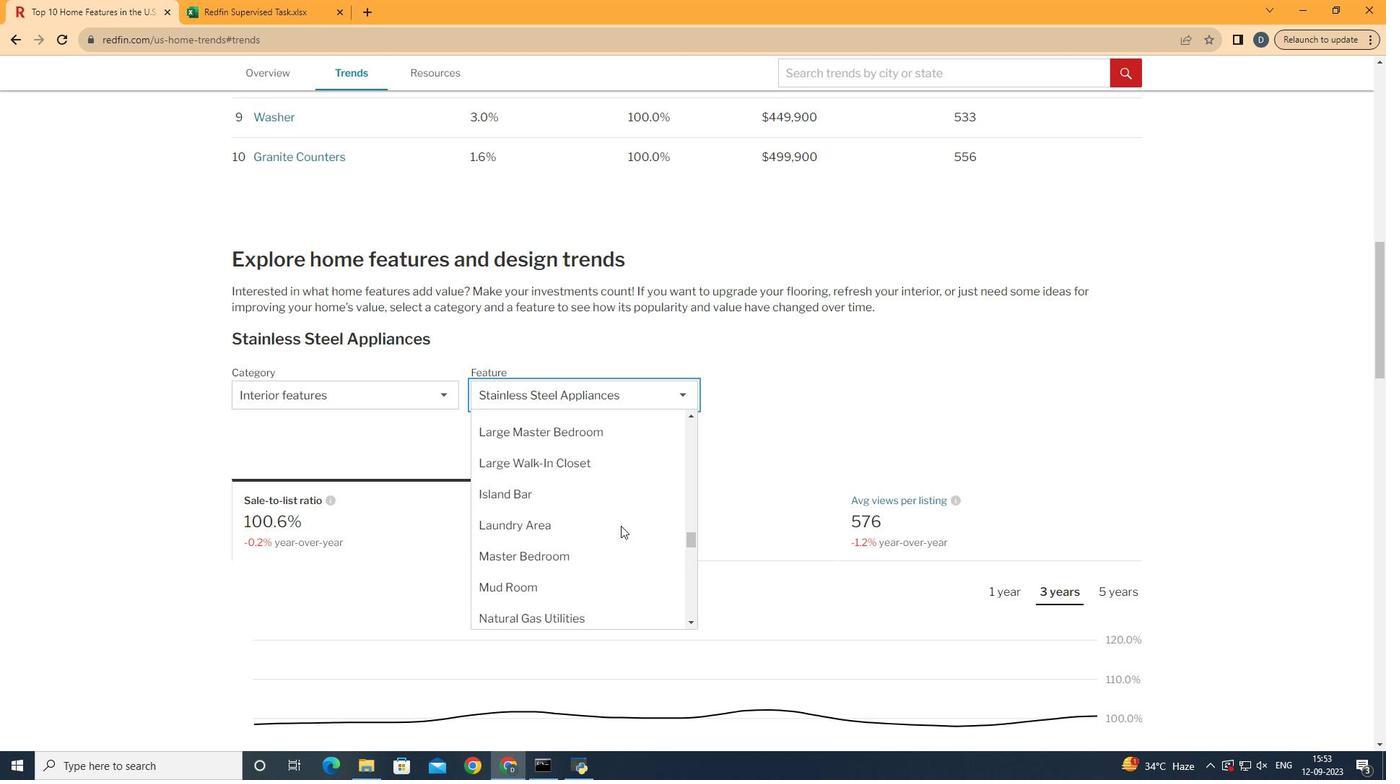 
Action: Mouse scrolled (621, 526) with delta (0, 0)
Screenshot: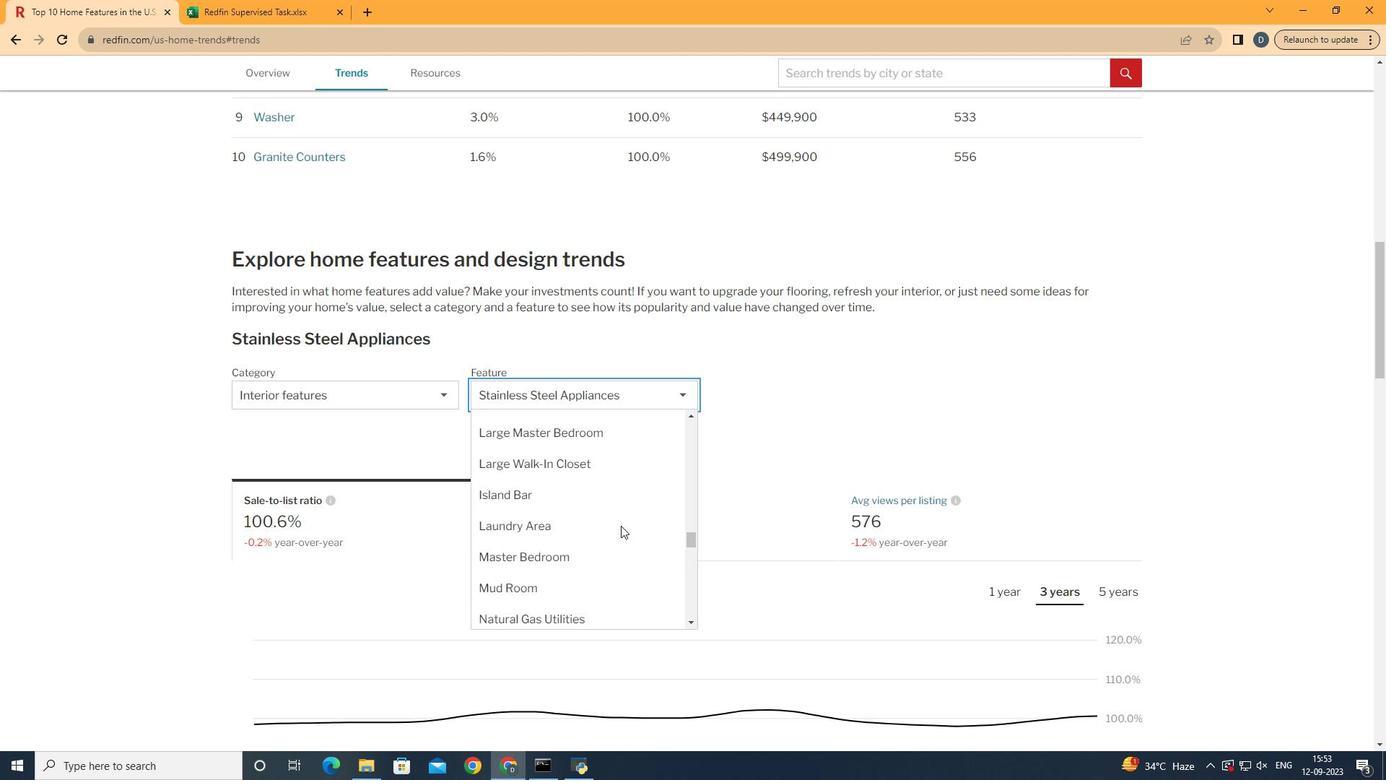 
Action: Mouse scrolled (621, 526) with delta (0, 0)
Screenshot: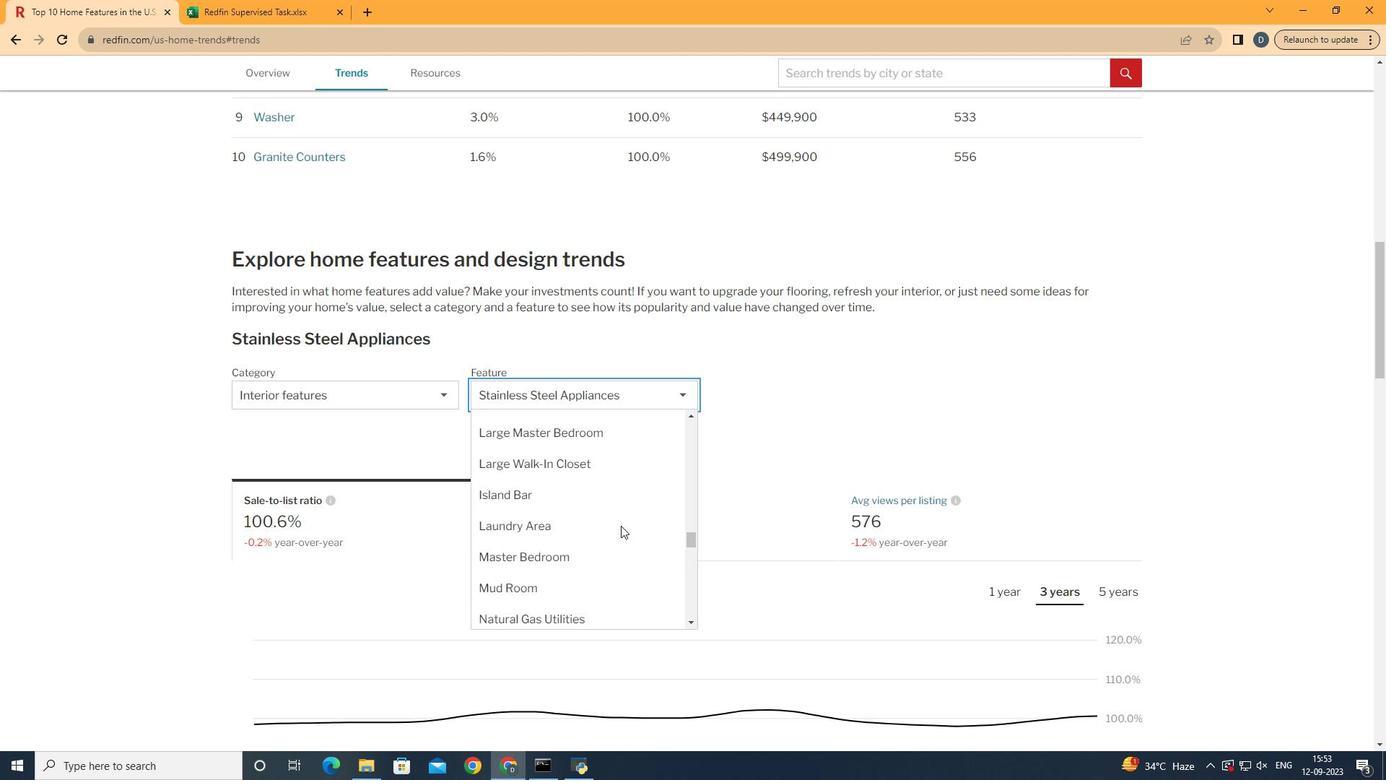 
Action: Mouse scrolled (621, 526) with delta (0, 0)
Screenshot: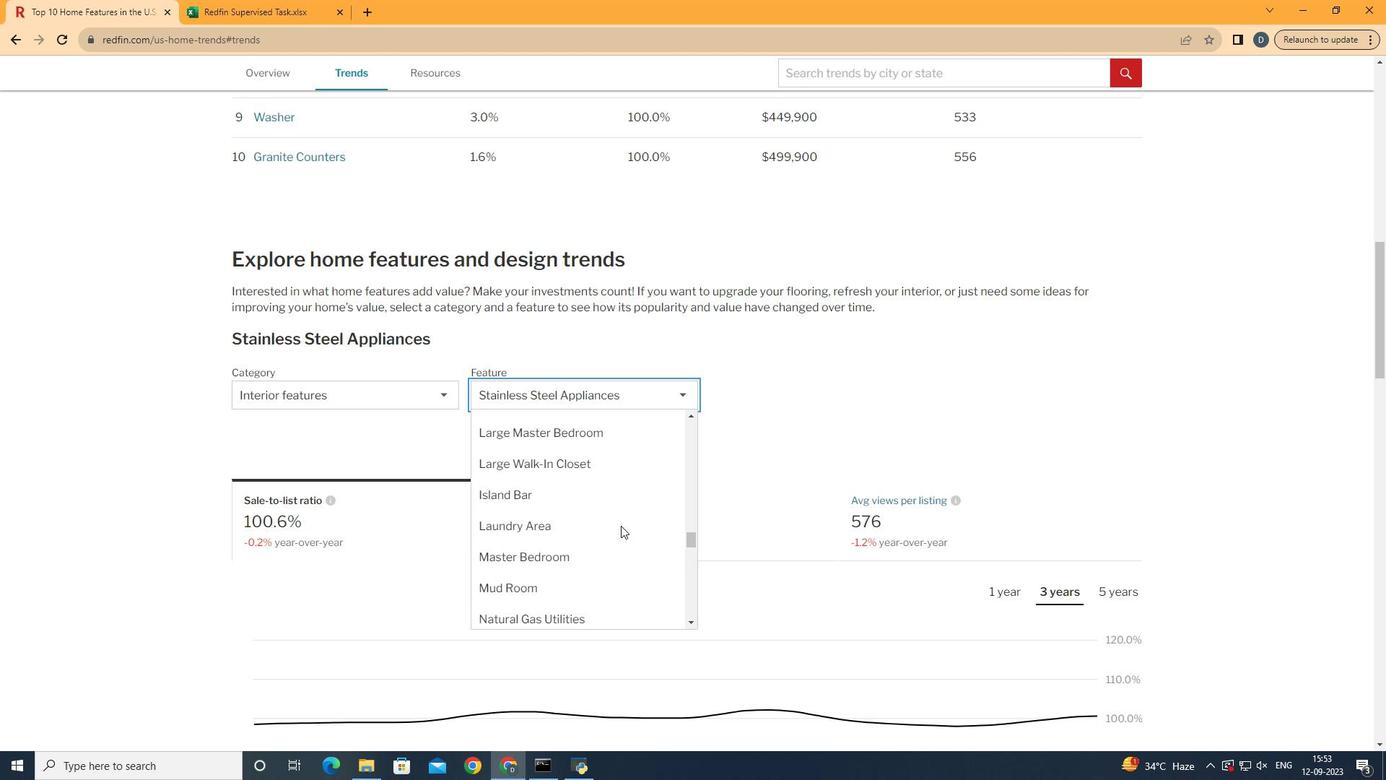 
Action: Mouse scrolled (621, 526) with delta (0, 0)
Screenshot: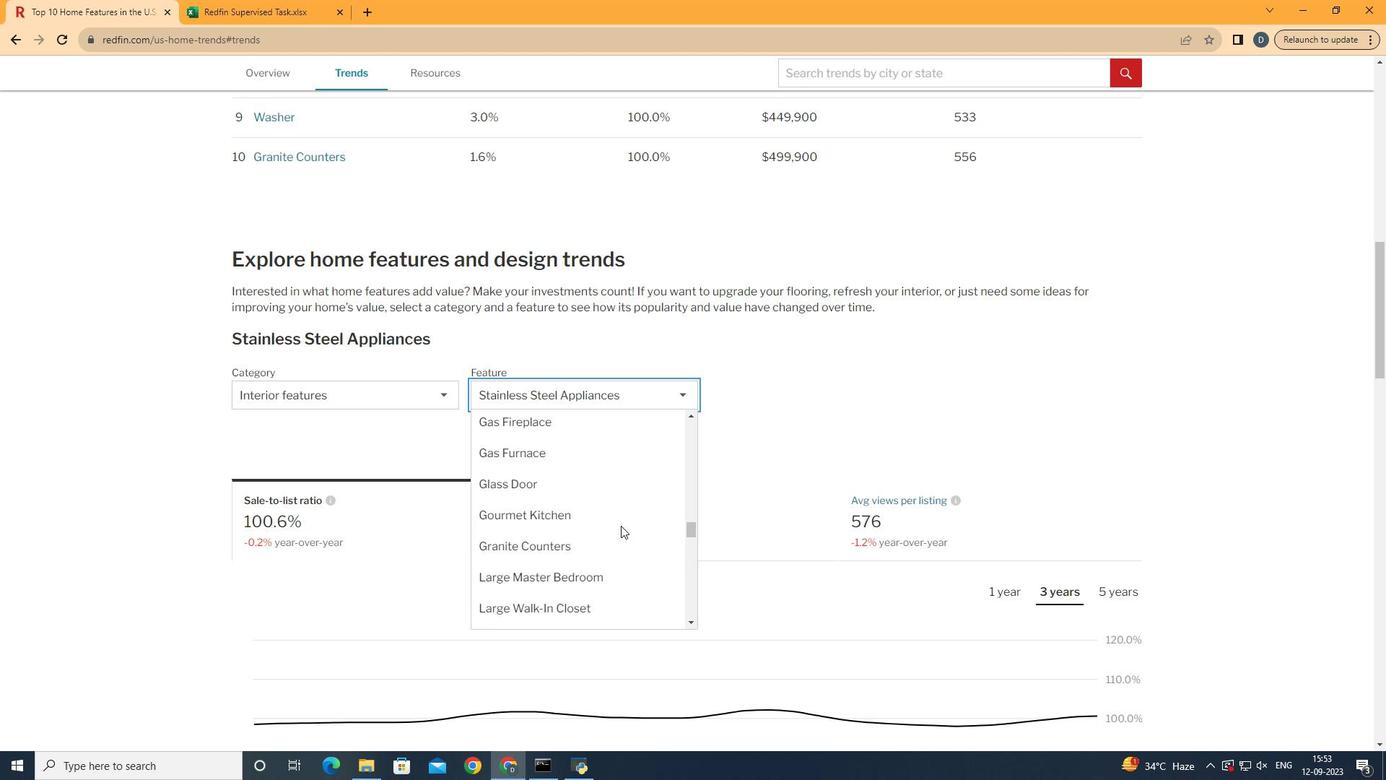 
Action: Mouse scrolled (621, 526) with delta (0, 0)
Screenshot: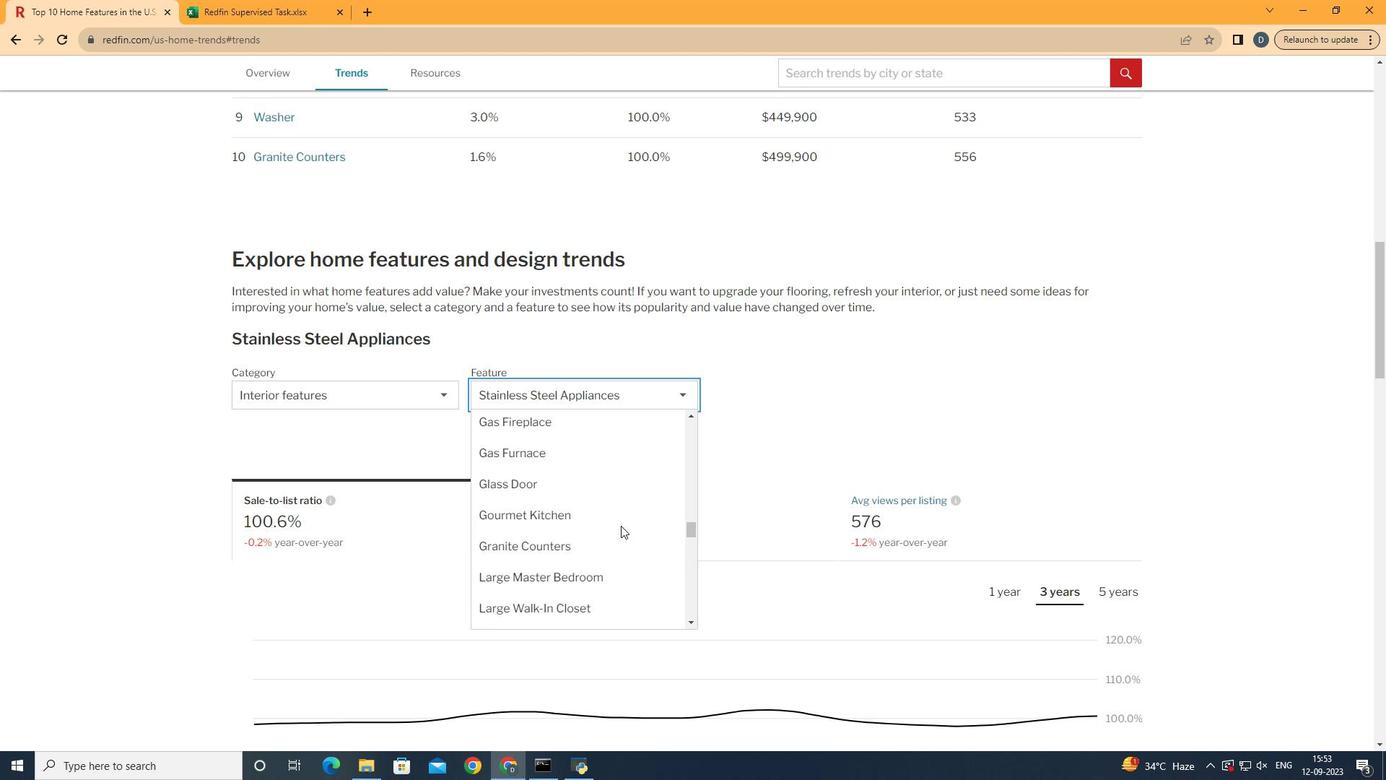 
Action: Mouse moved to (620, 525)
Screenshot: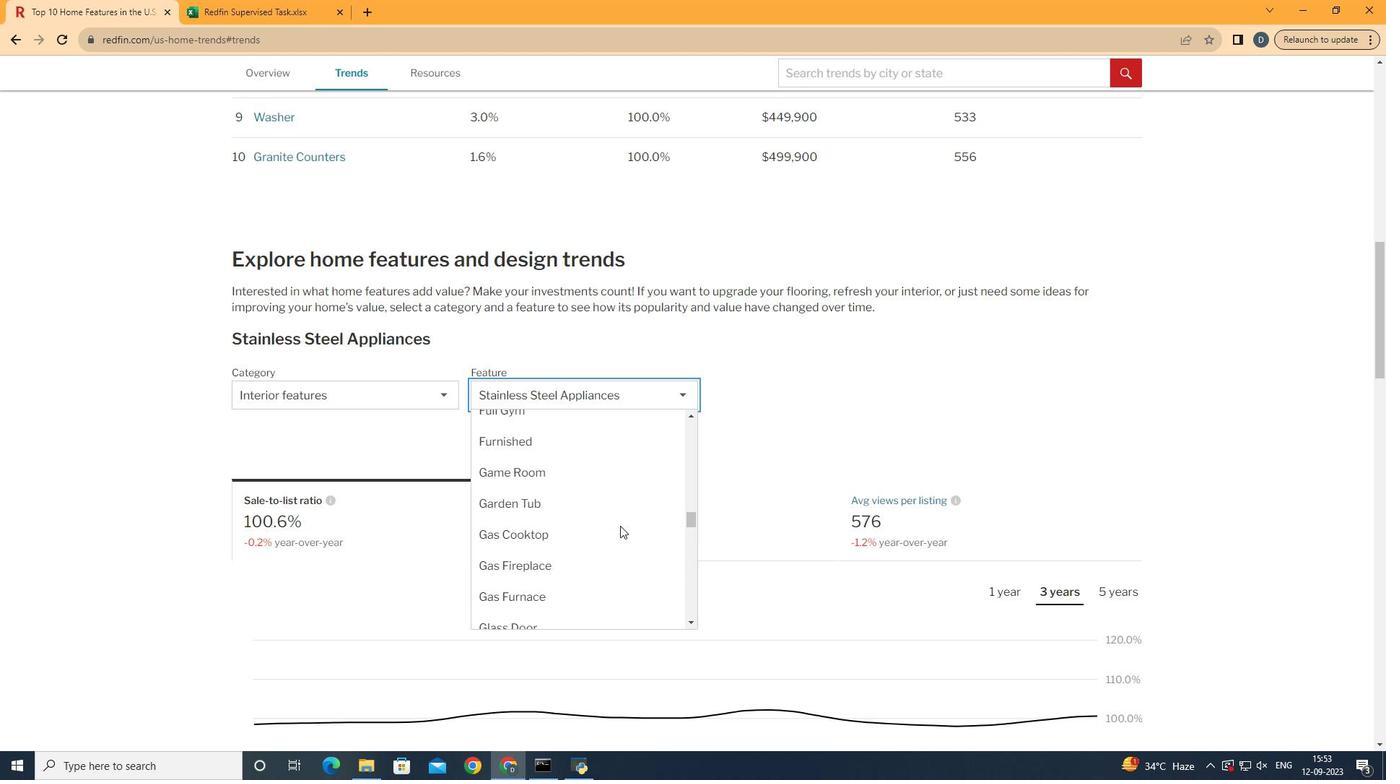 
Action: Mouse scrolled (620, 526) with delta (0, 0)
Screenshot: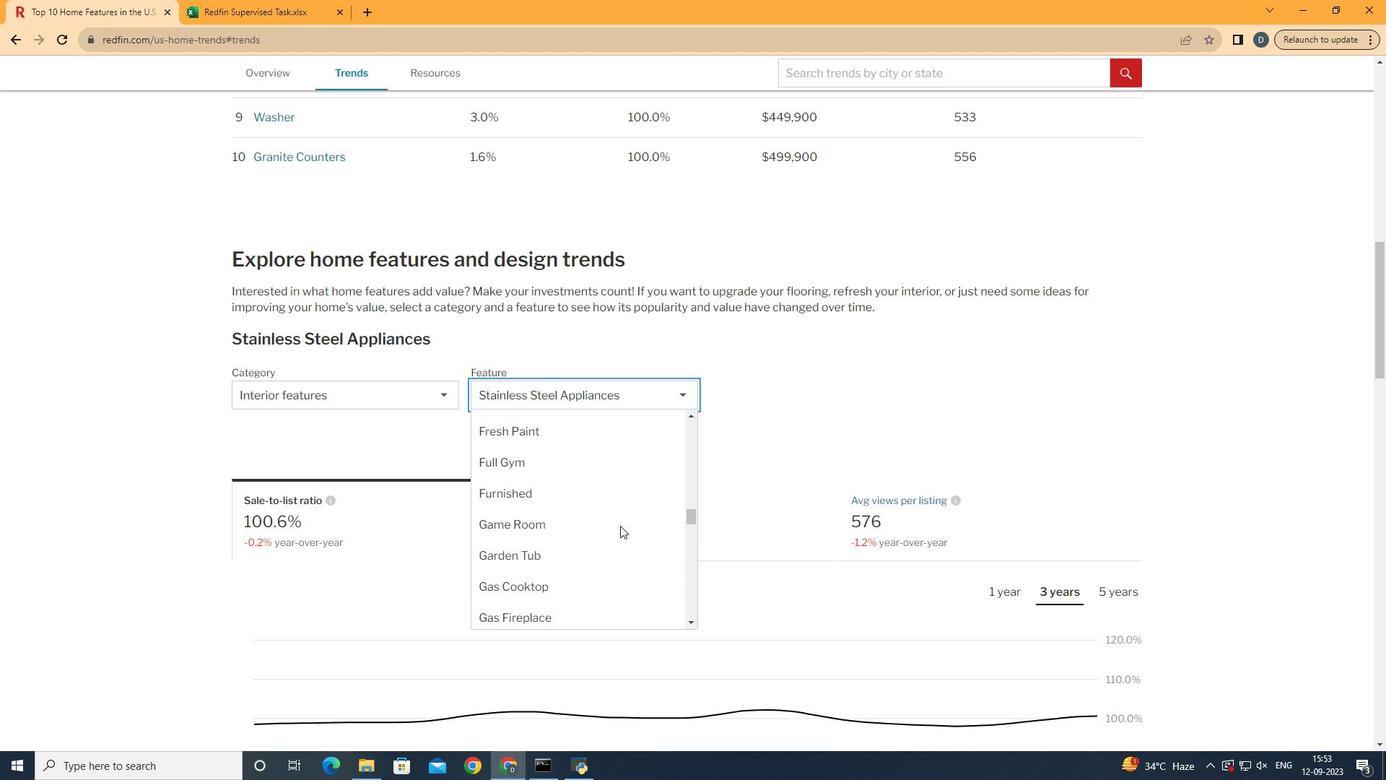 
Action: Mouse scrolled (620, 526) with delta (0, 0)
Screenshot: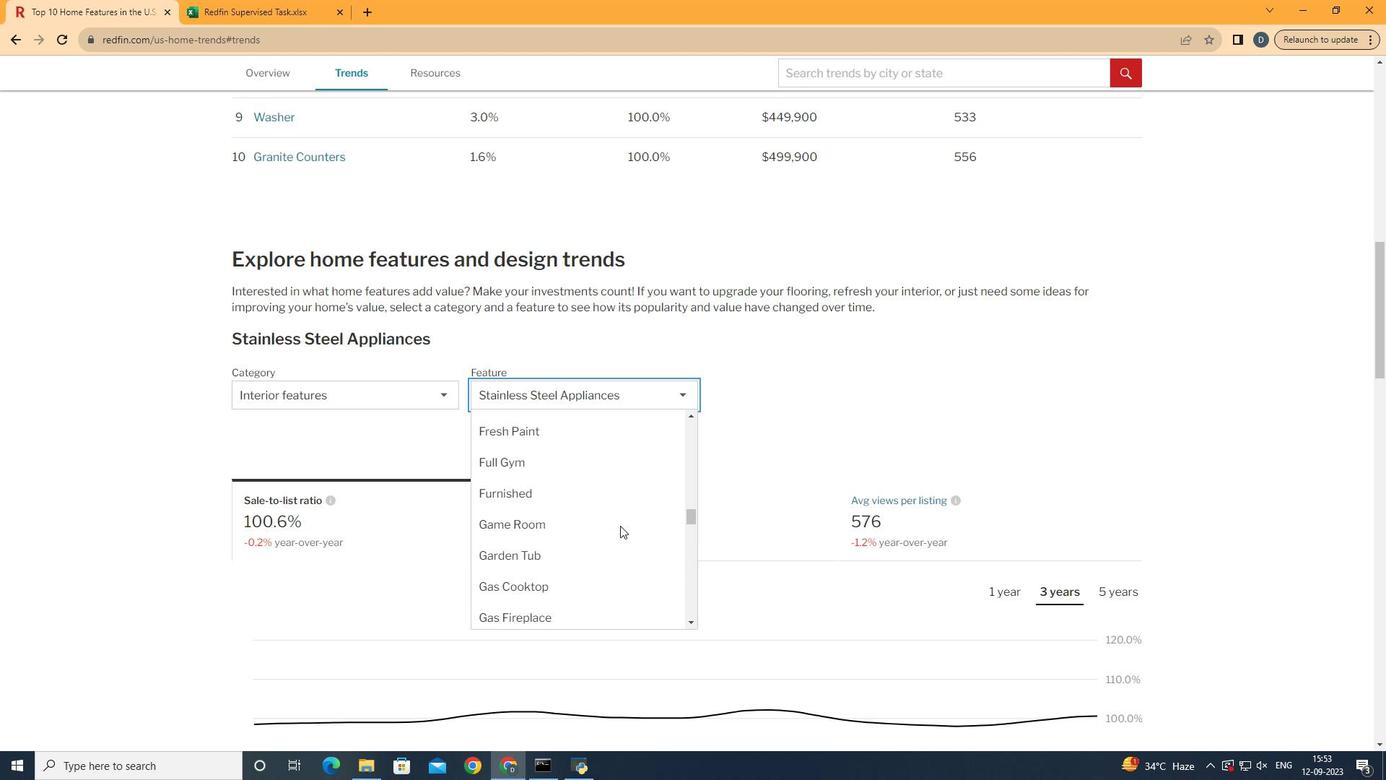 
Action: Mouse scrolled (620, 526) with delta (0, 0)
Screenshot: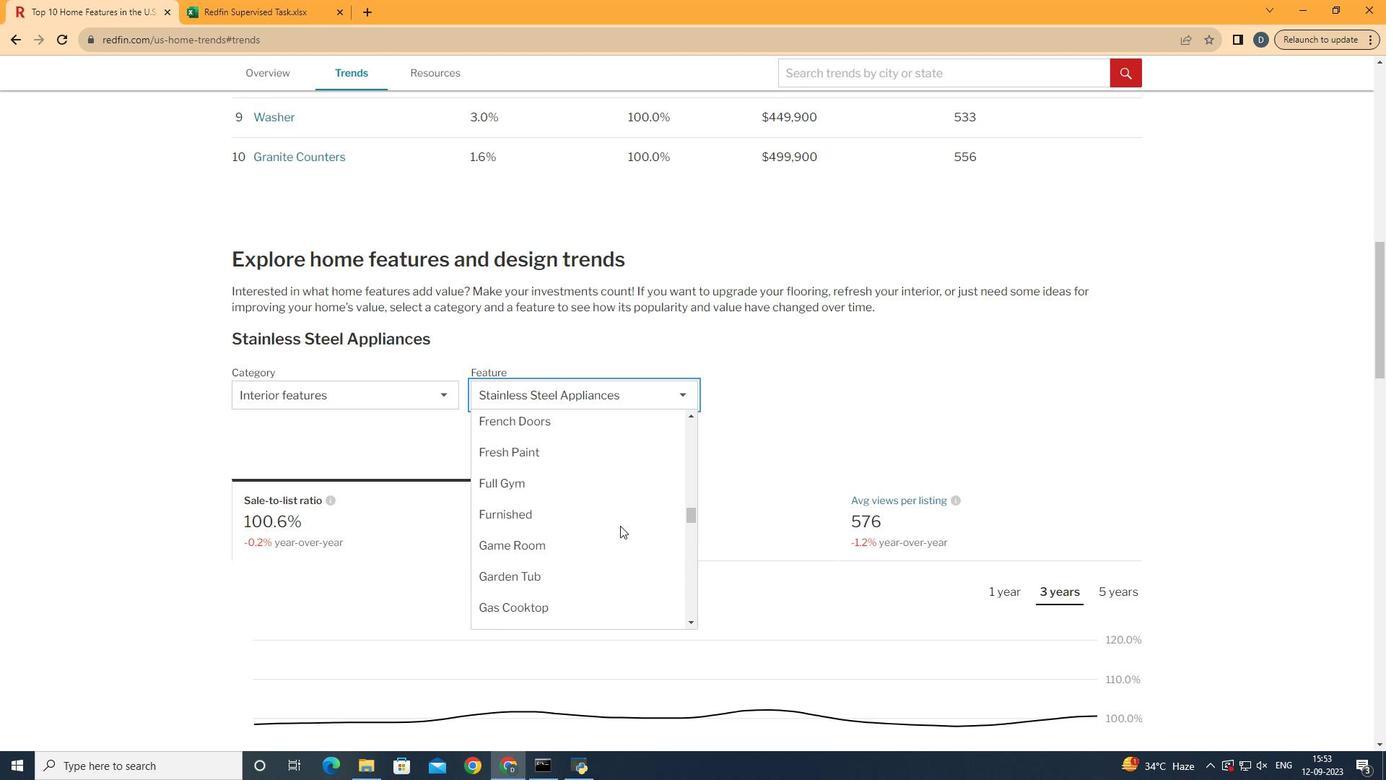 
Action: Mouse moved to (617, 530)
Screenshot: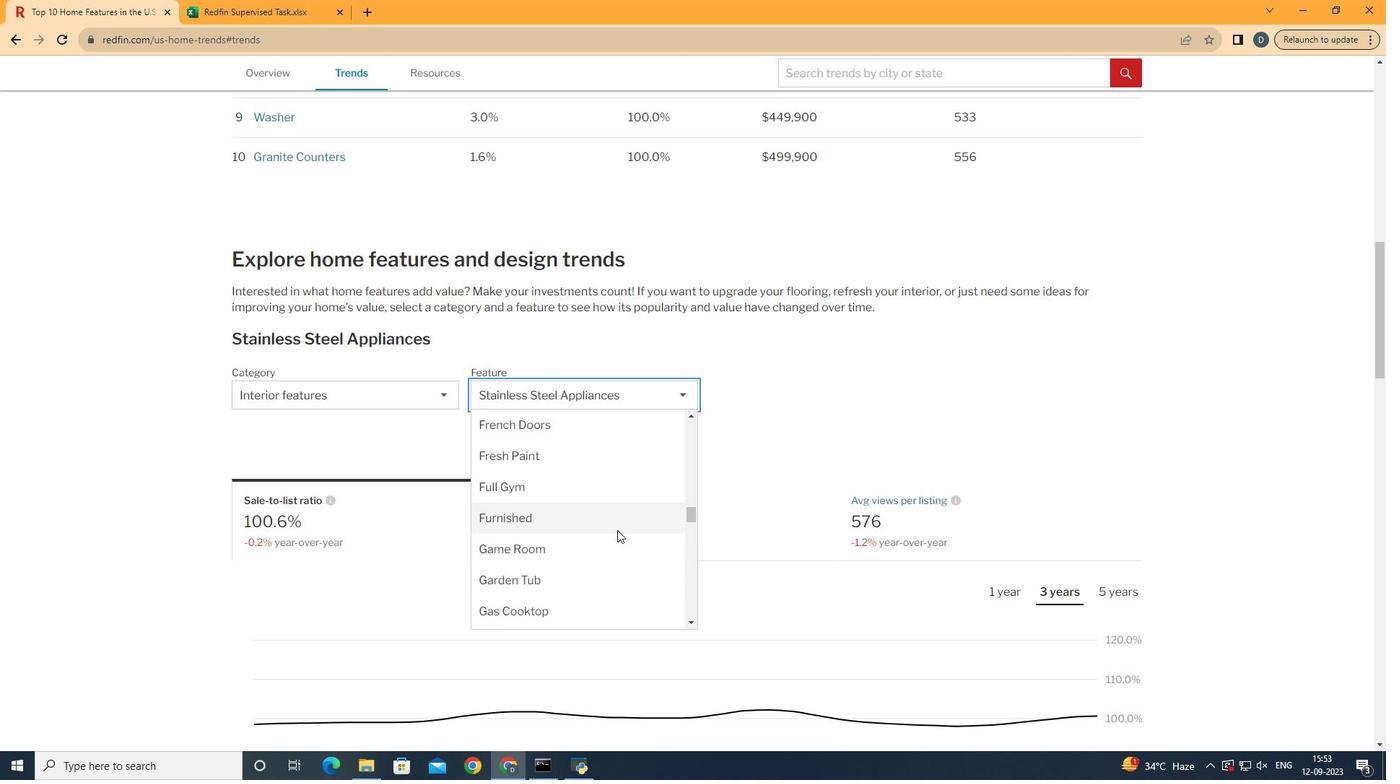
Action: Mouse scrolled (617, 529) with delta (0, 0)
Screenshot: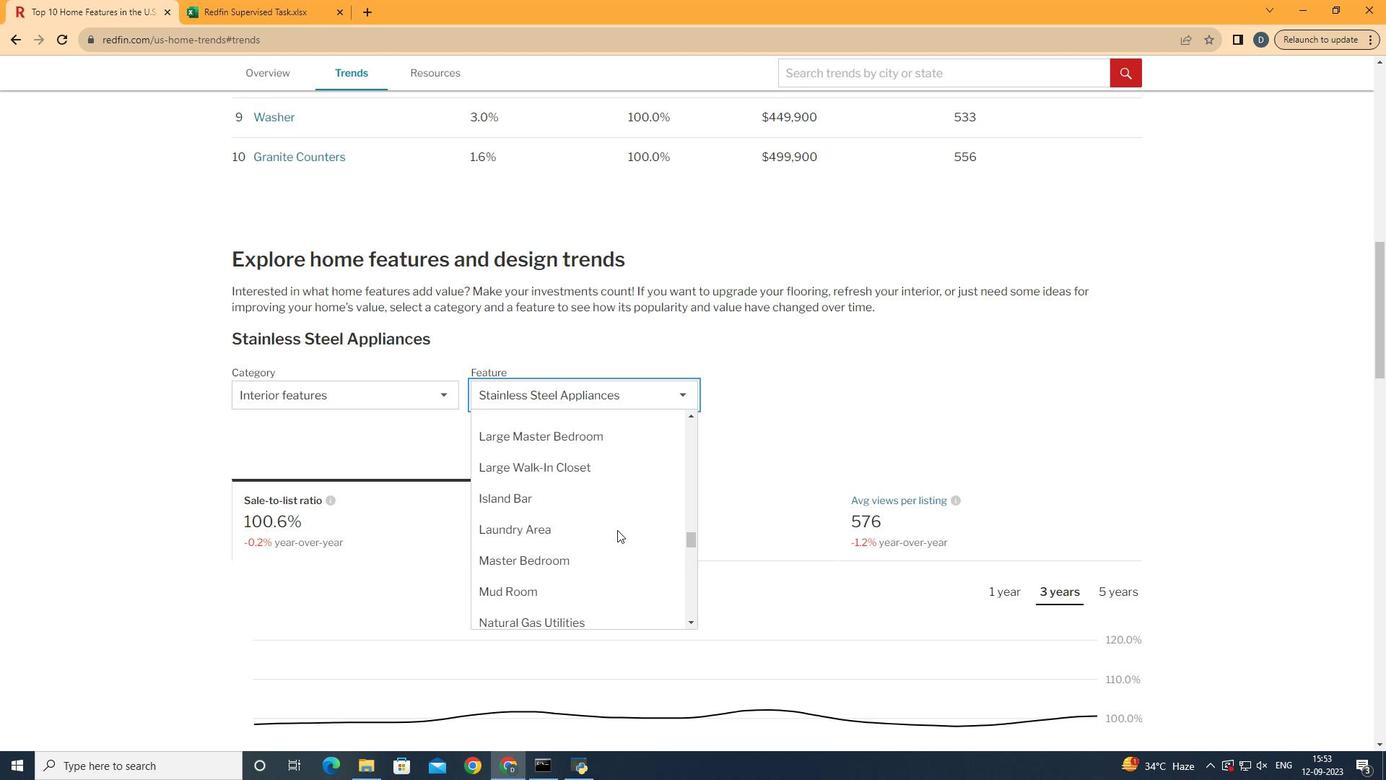 
Action: Mouse scrolled (617, 529) with delta (0, 0)
Screenshot: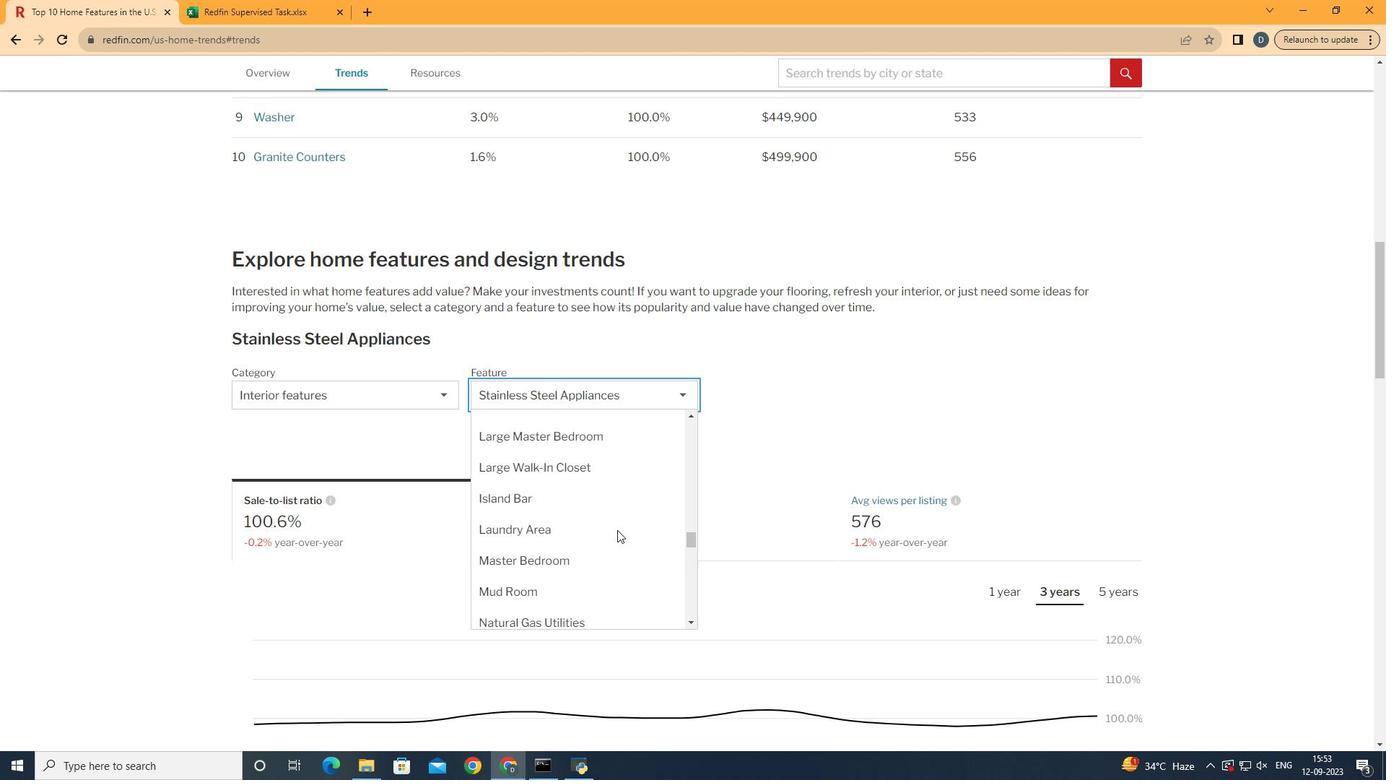 
Action: Mouse scrolled (617, 529) with delta (0, 0)
Screenshot: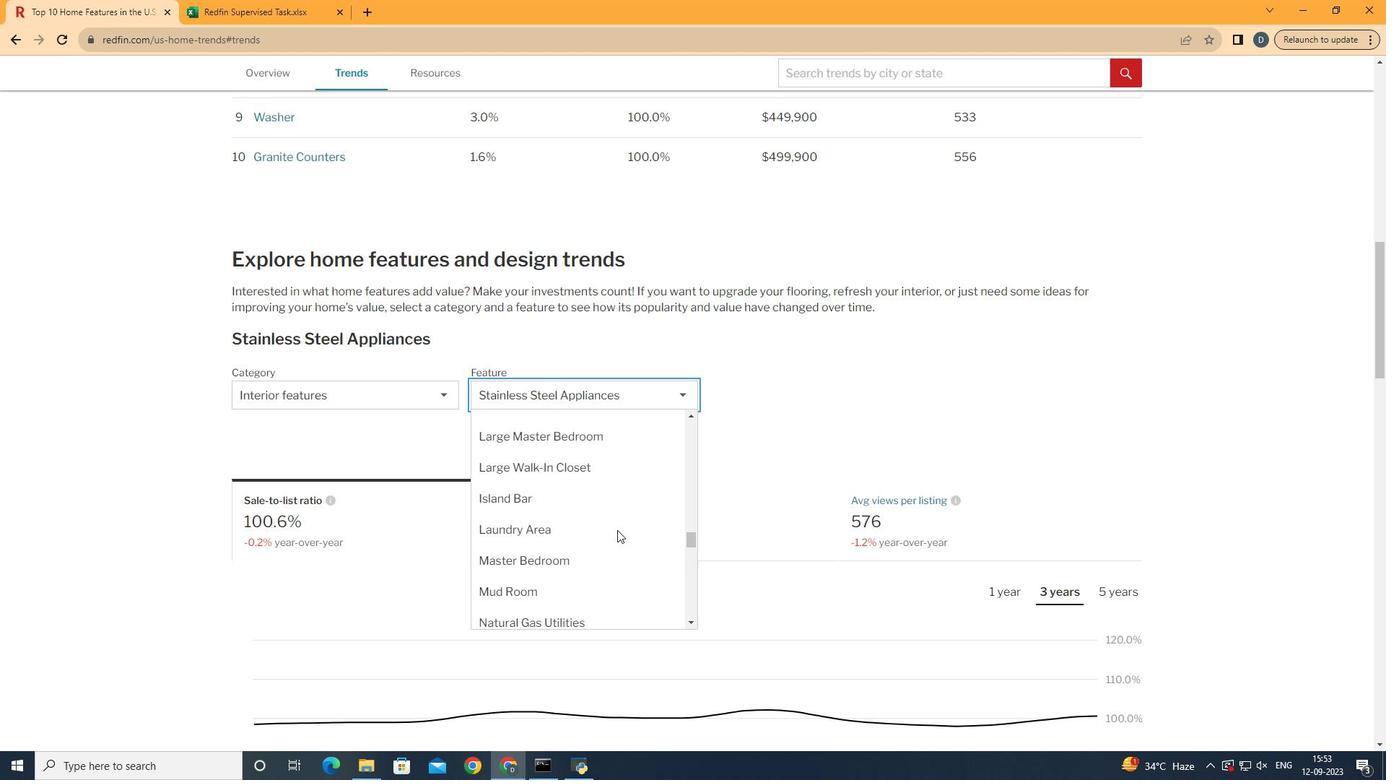 
Action: Mouse scrolled (617, 529) with delta (0, 0)
Screenshot: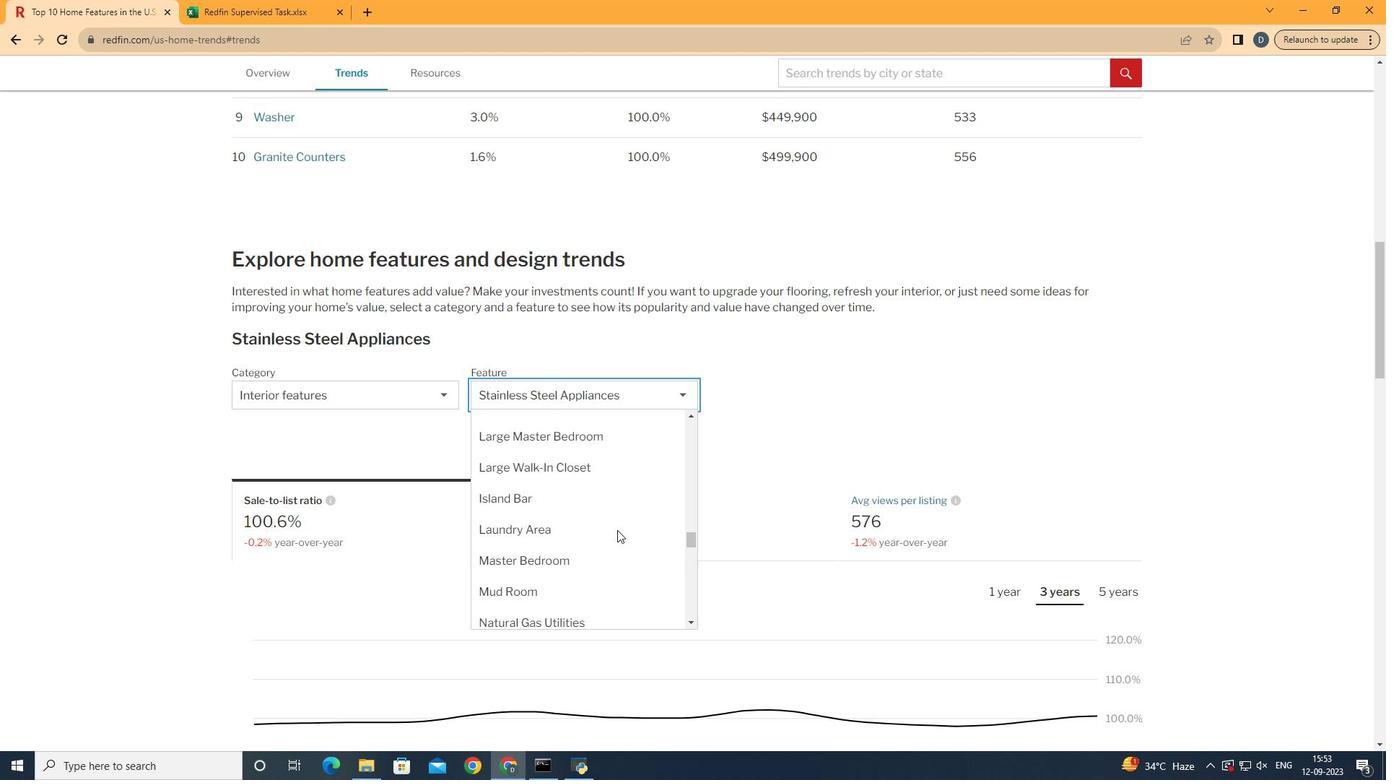 
Action: Mouse moved to (617, 530)
Screenshot: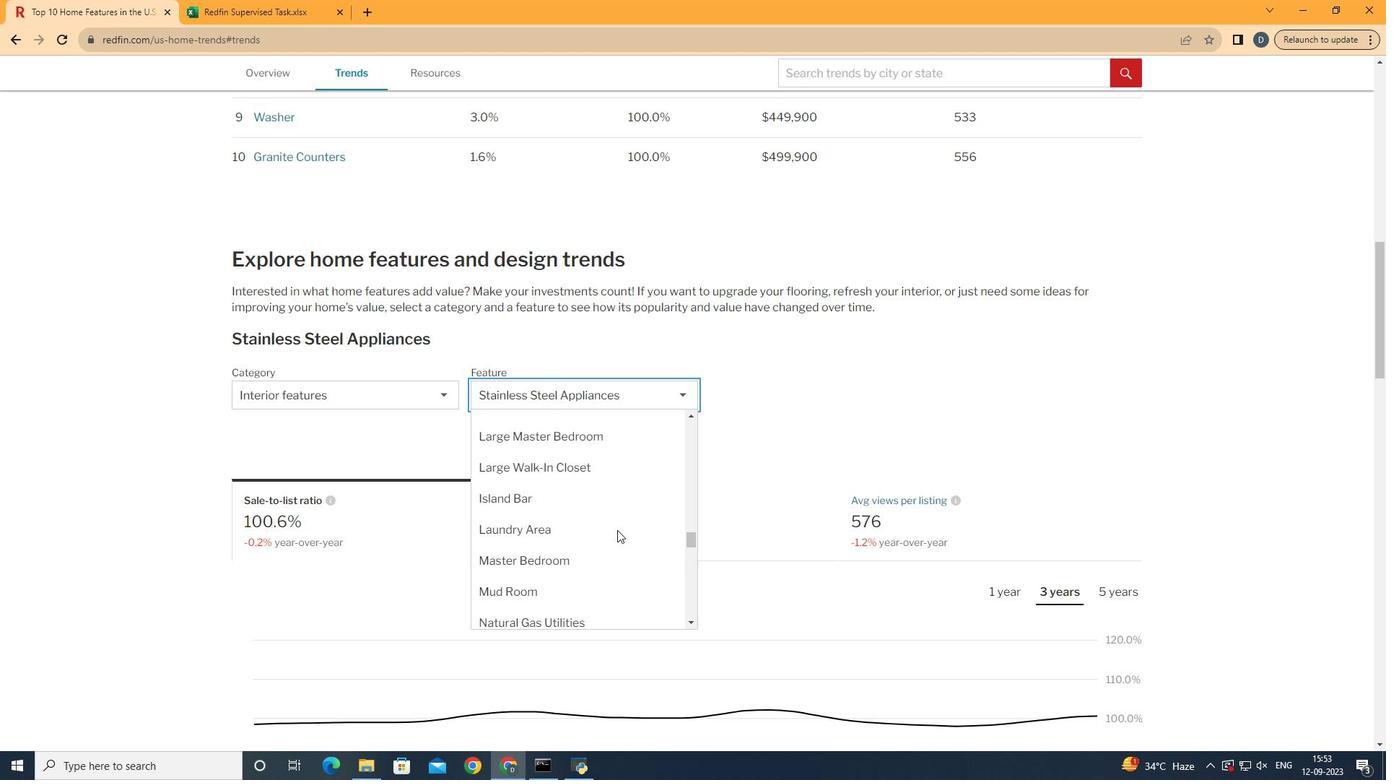 
Action: Mouse scrolled (617, 529) with delta (0, 0)
Screenshot: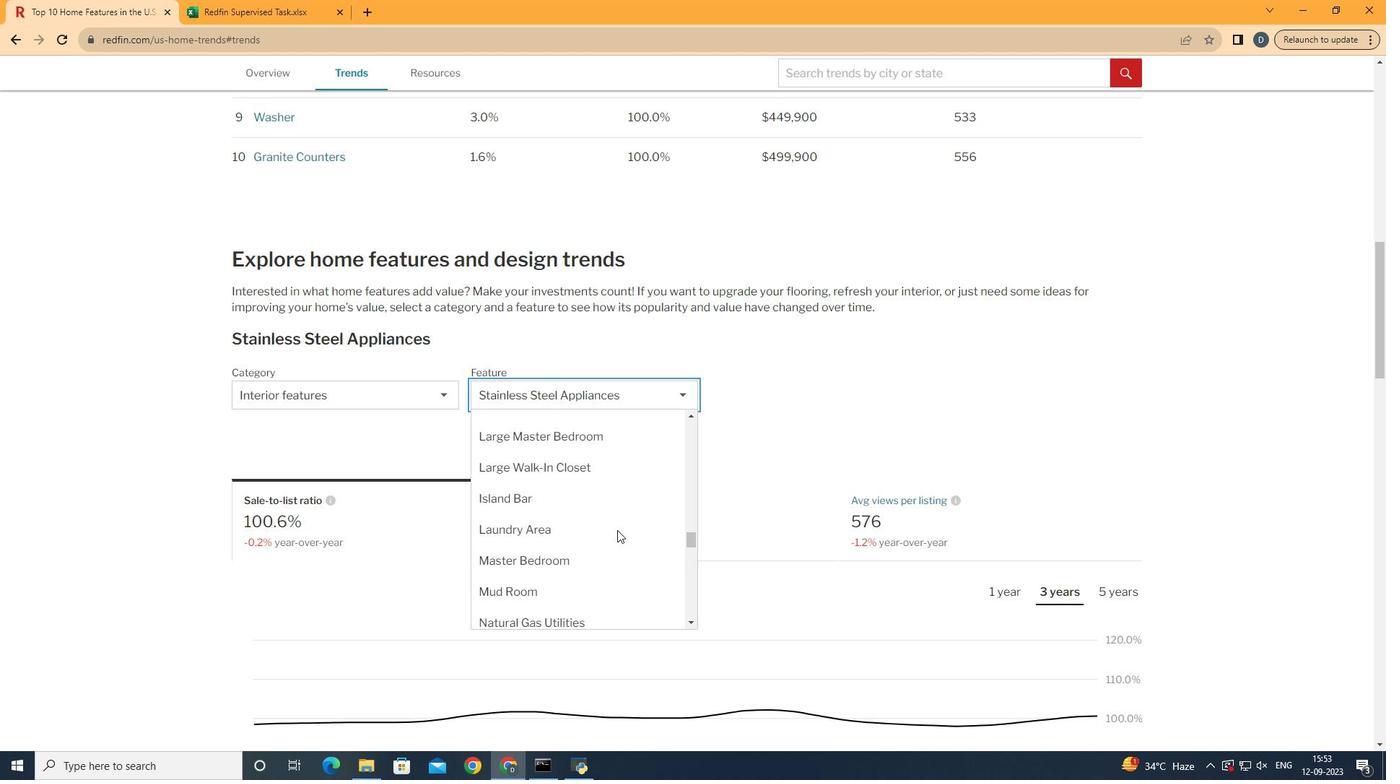 
Action: Mouse scrolled (617, 529) with delta (0, 0)
Screenshot: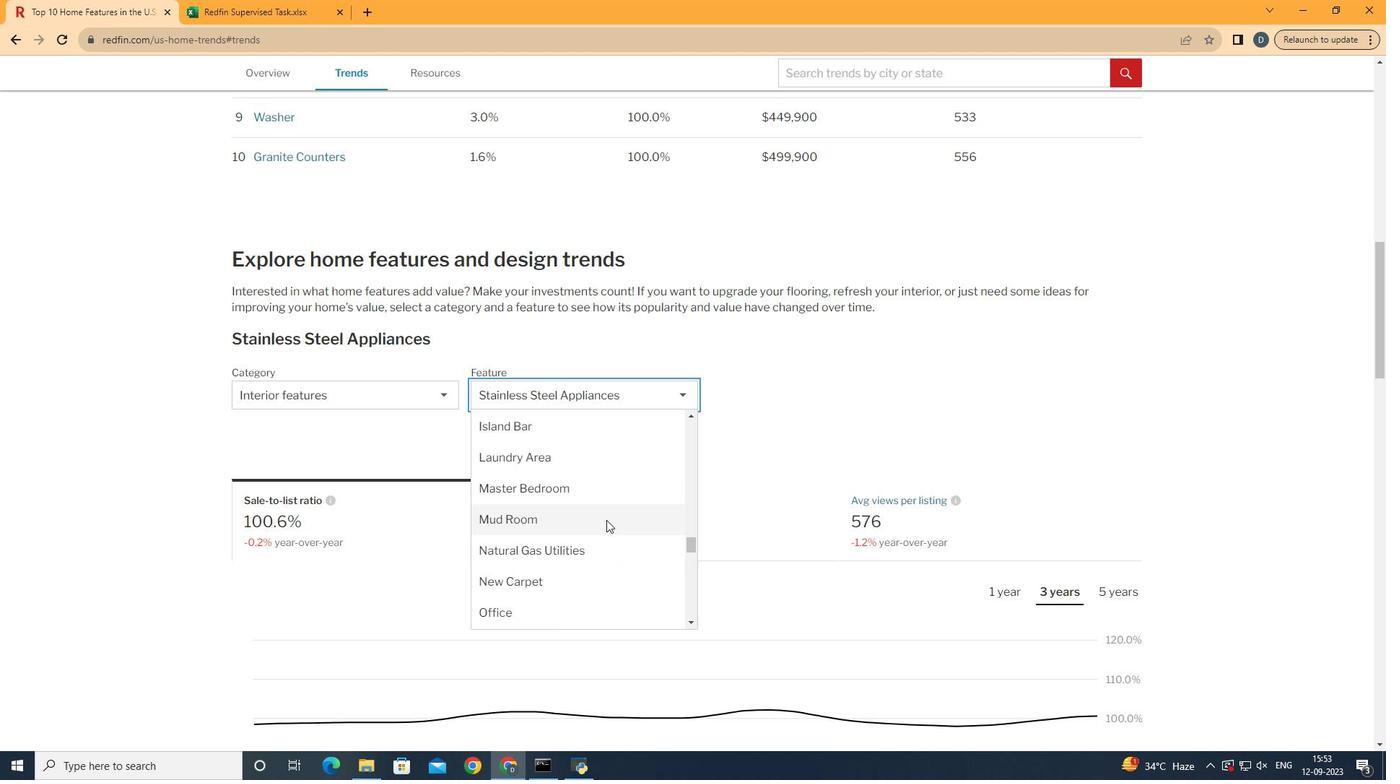 
Action: Mouse moved to (603, 492)
Screenshot: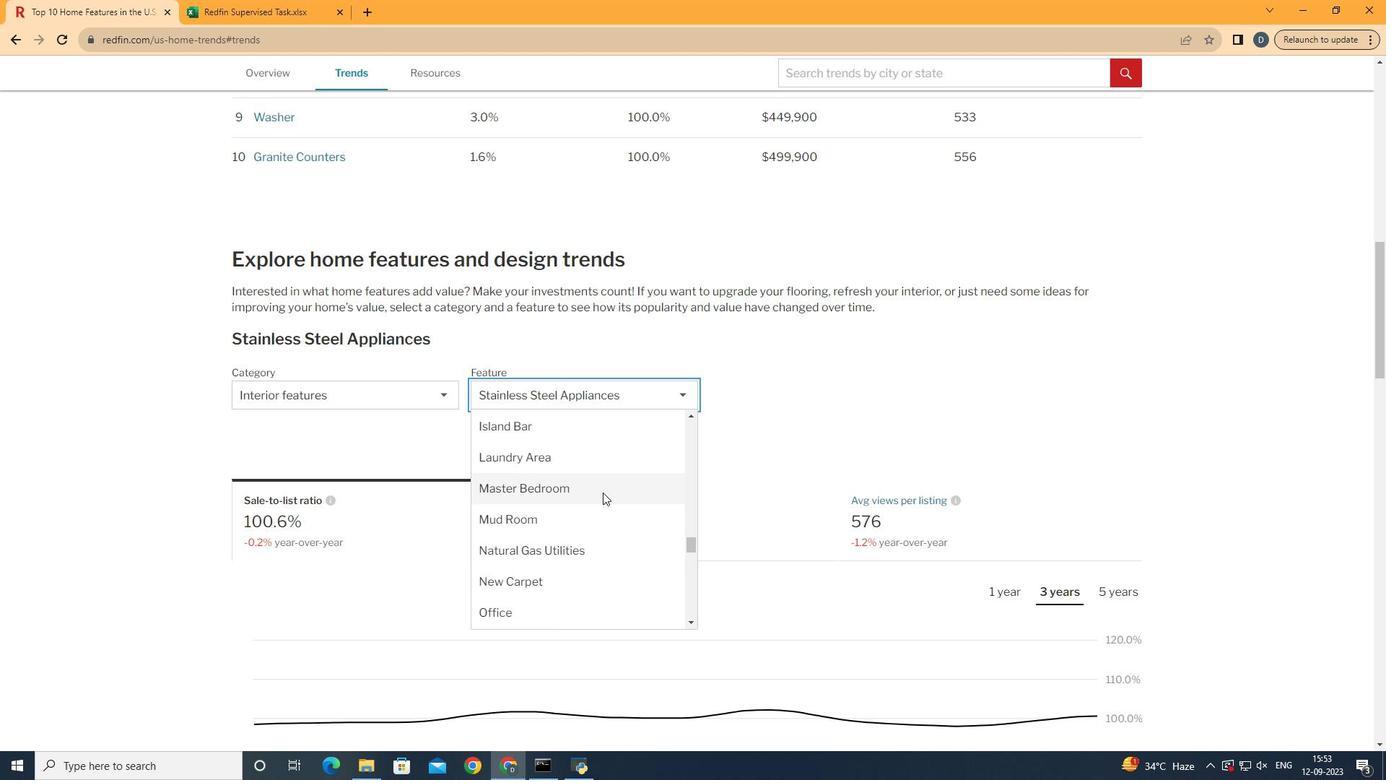 
Action: Mouse pressed left at (603, 492)
Screenshot: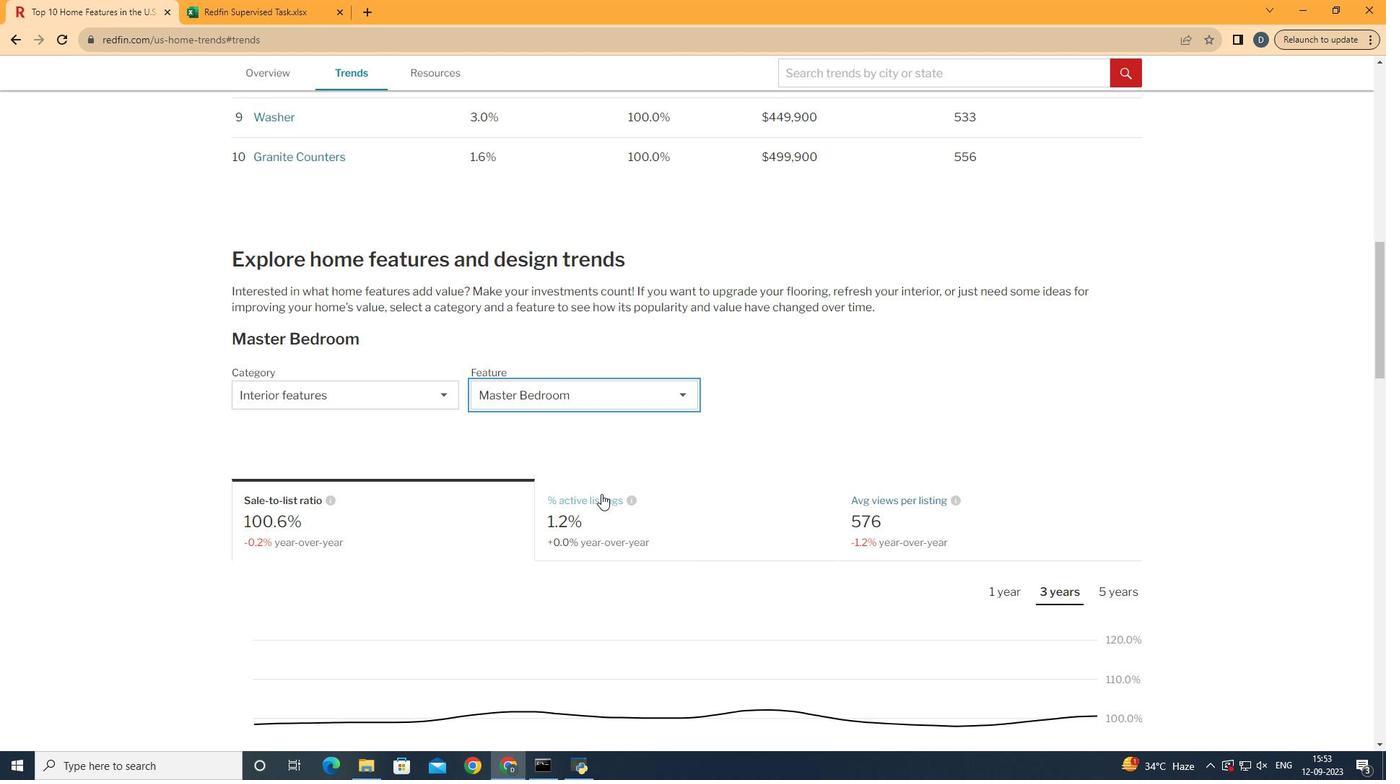 
Action: Mouse moved to (449, 513)
Screenshot: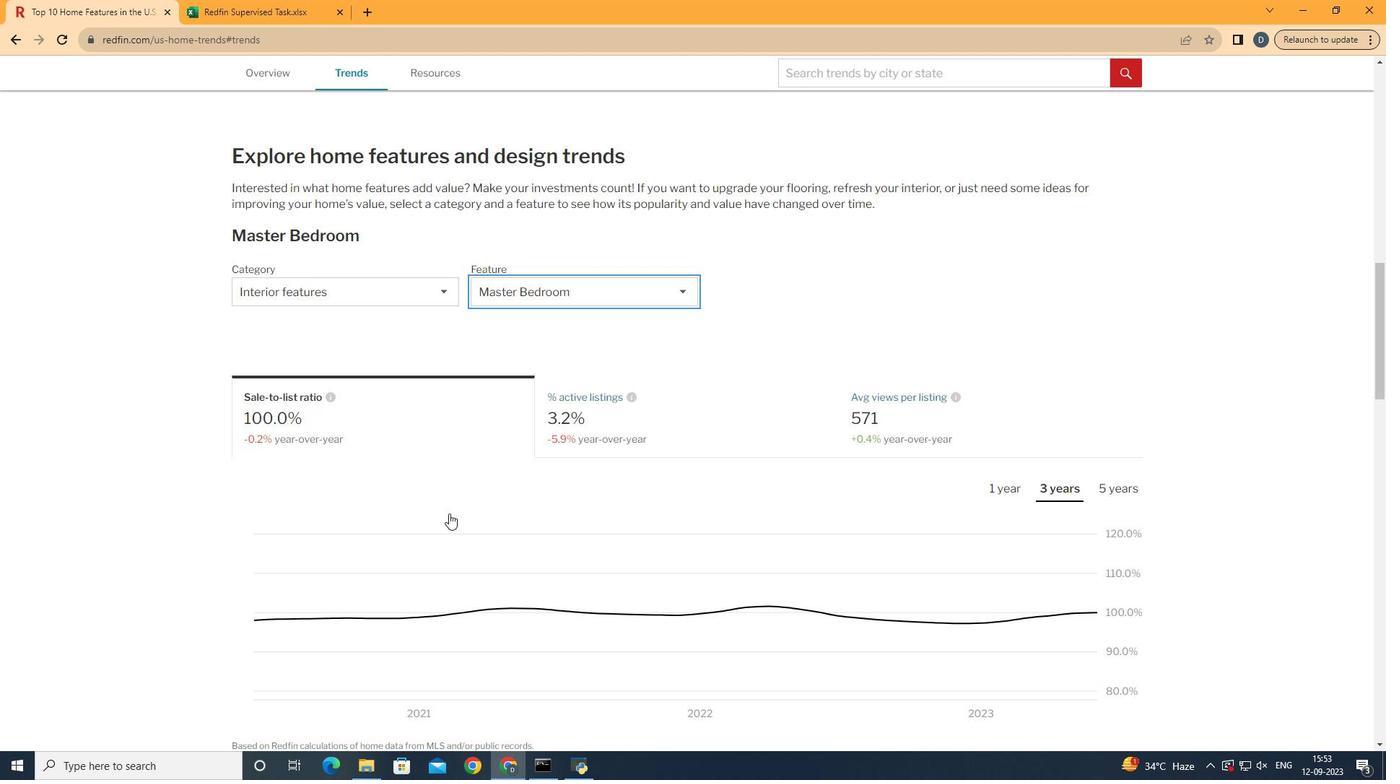 
Action: Mouse scrolled (449, 512) with delta (0, 0)
Screenshot: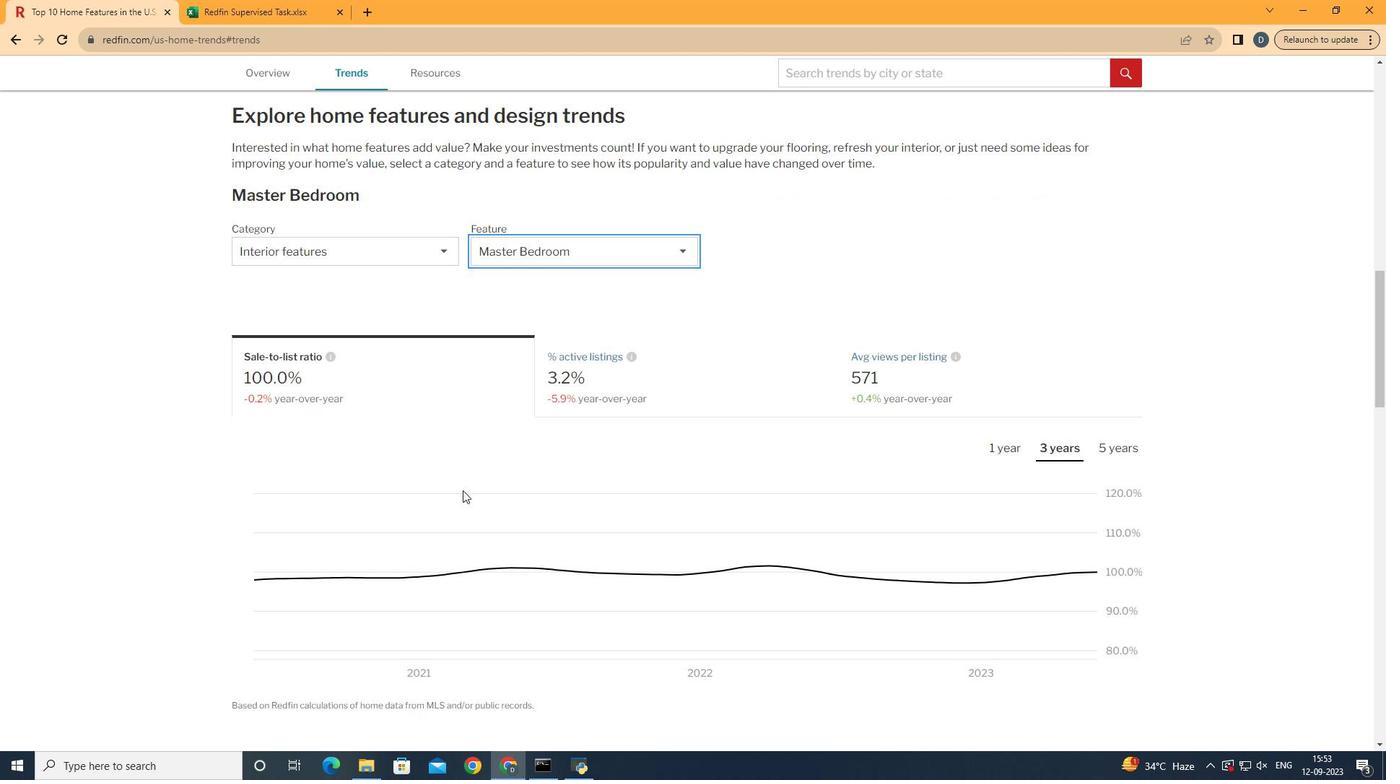 
Action: Mouse scrolled (449, 512) with delta (0, 0)
Screenshot: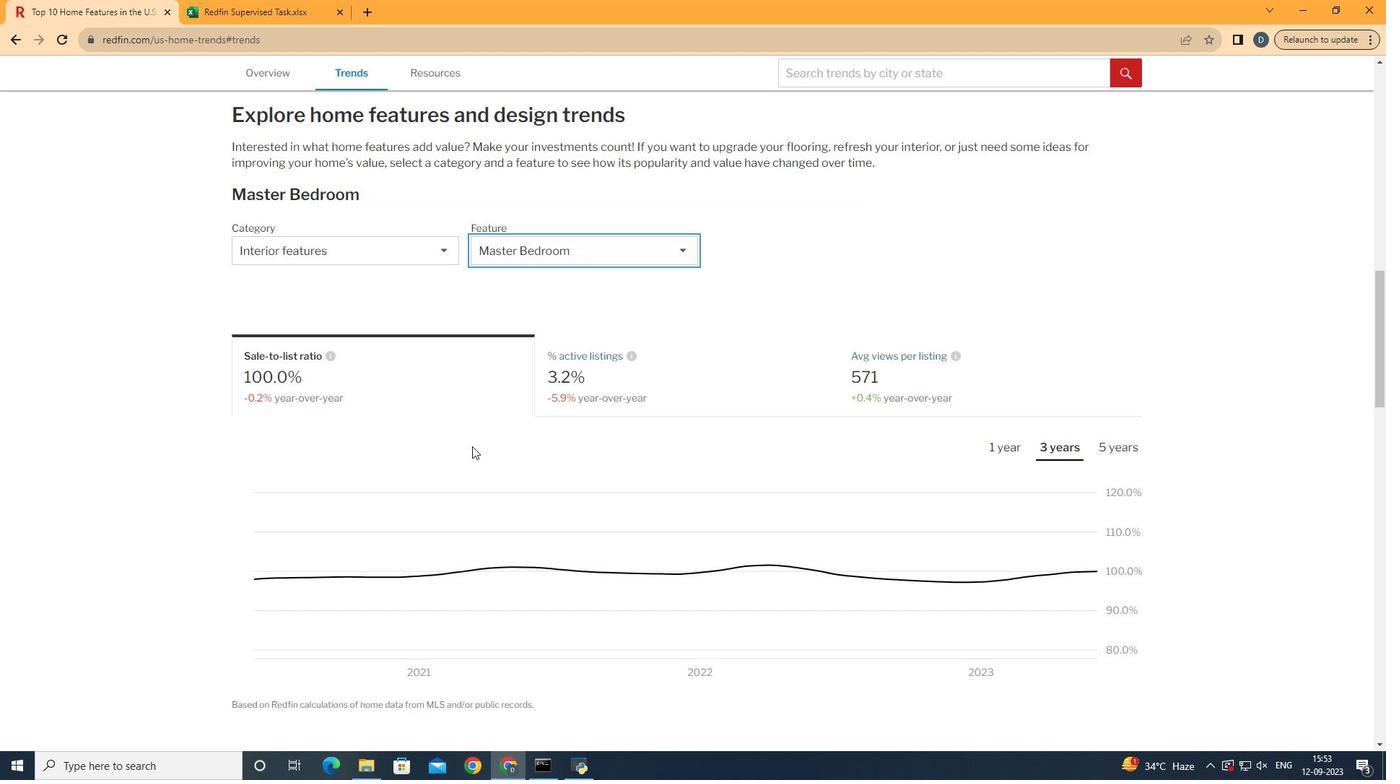 
Action: Mouse moved to (469, 380)
Screenshot: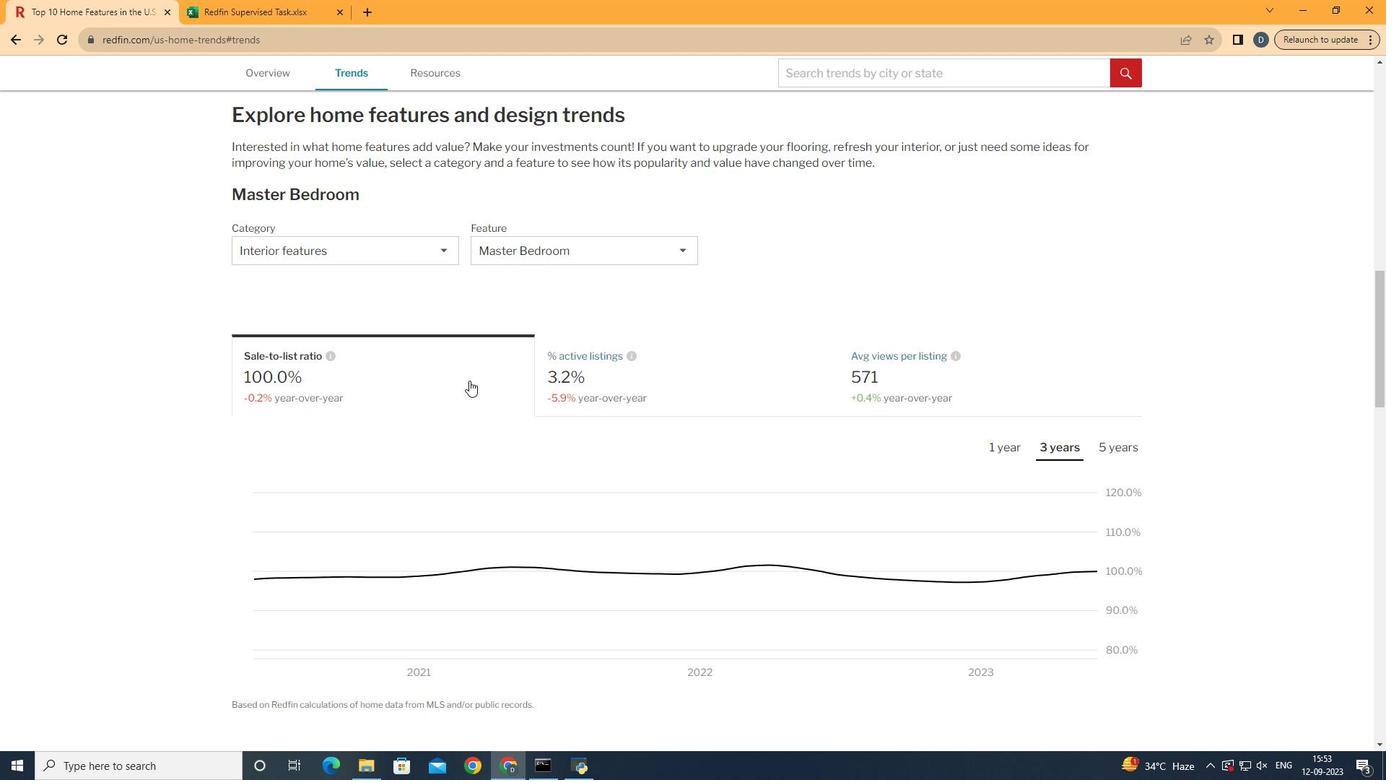 
Action: Mouse pressed left at (469, 380)
Screenshot: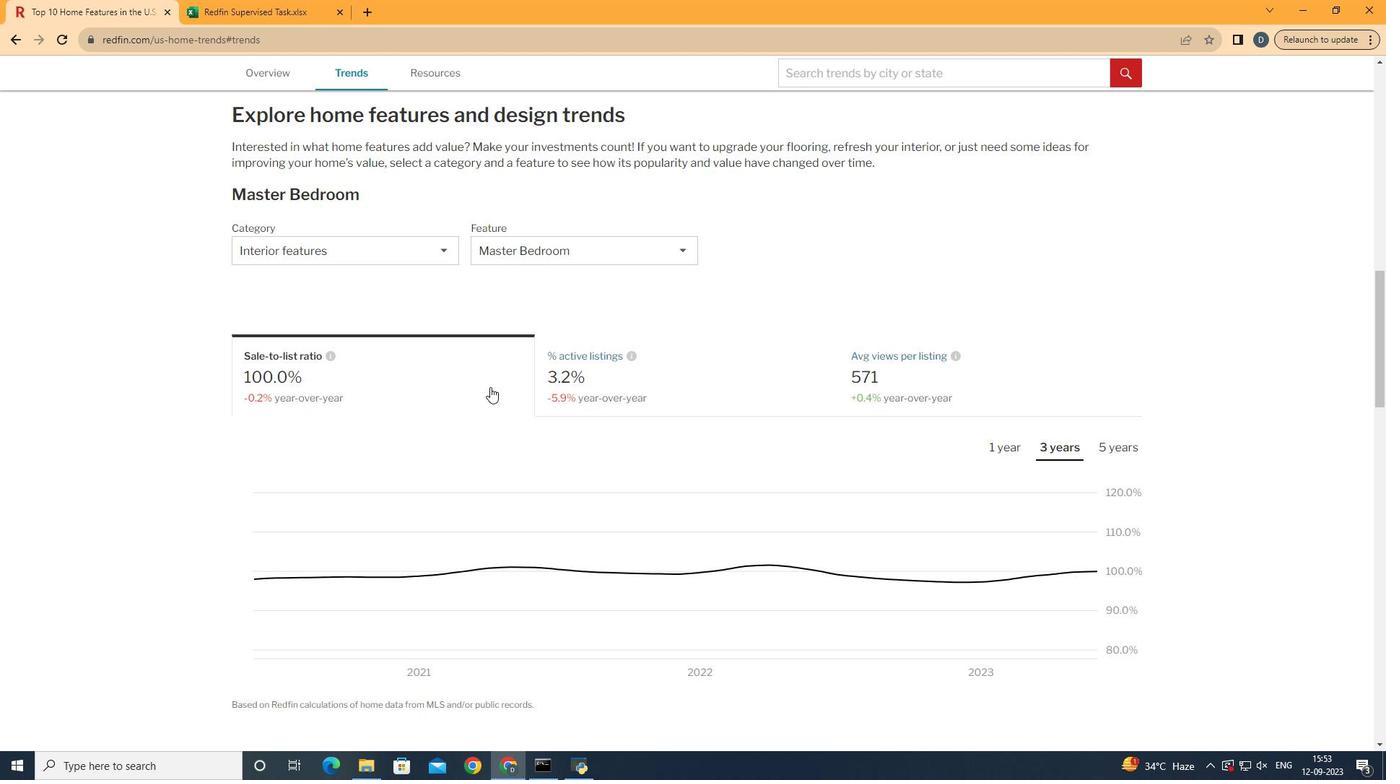 
Action: Mouse moved to (1064, 451)
Screenshot: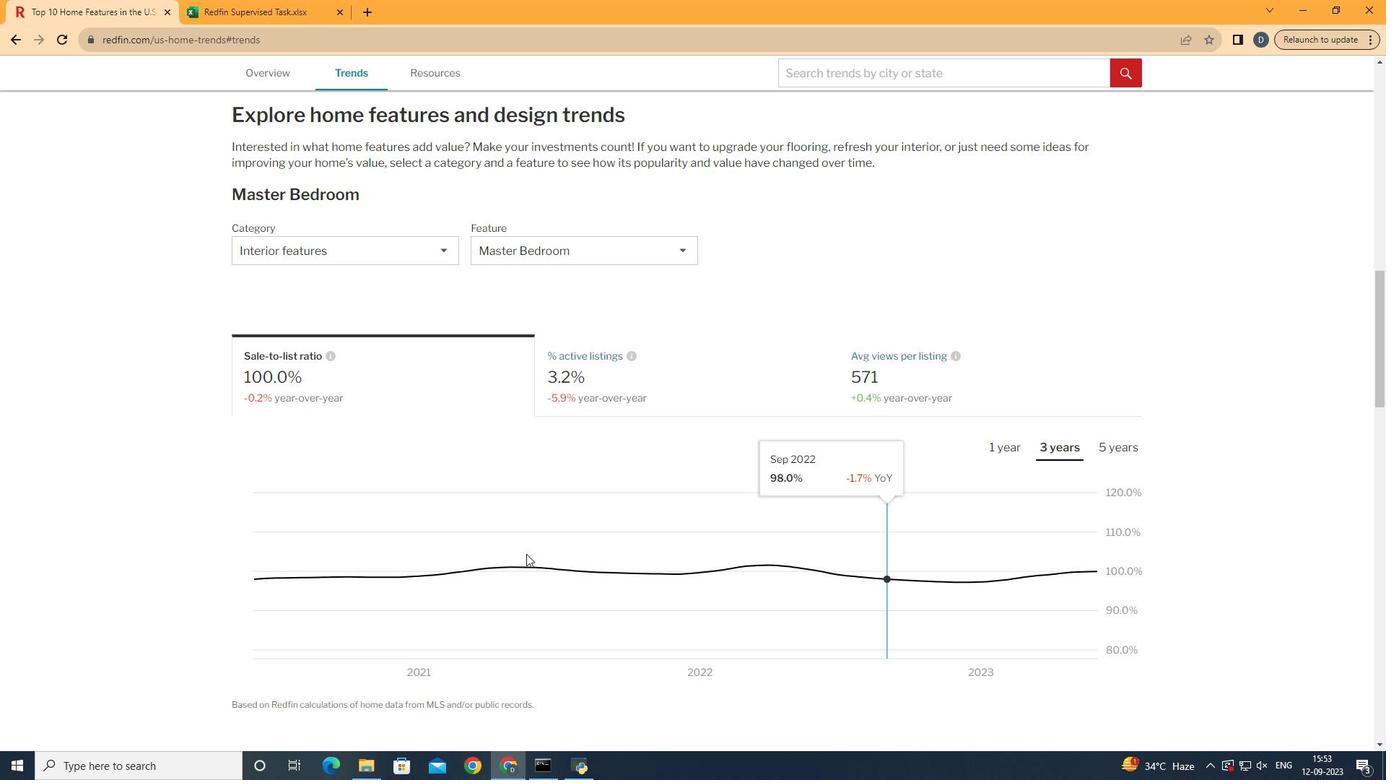 
Action: Mouse pressed left at (1064, 451)
Screenshot: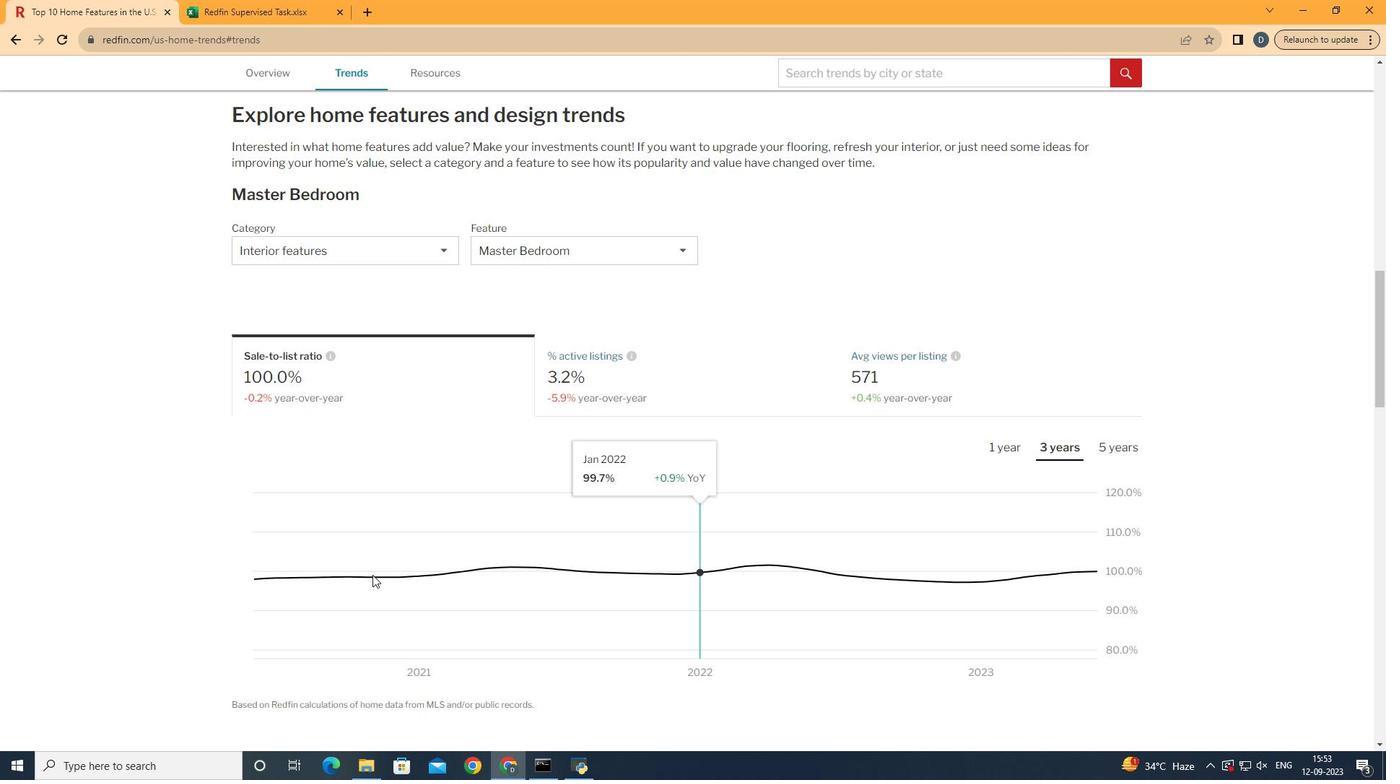 
Action: Mouse moved to (1101, 563)
Screenshot: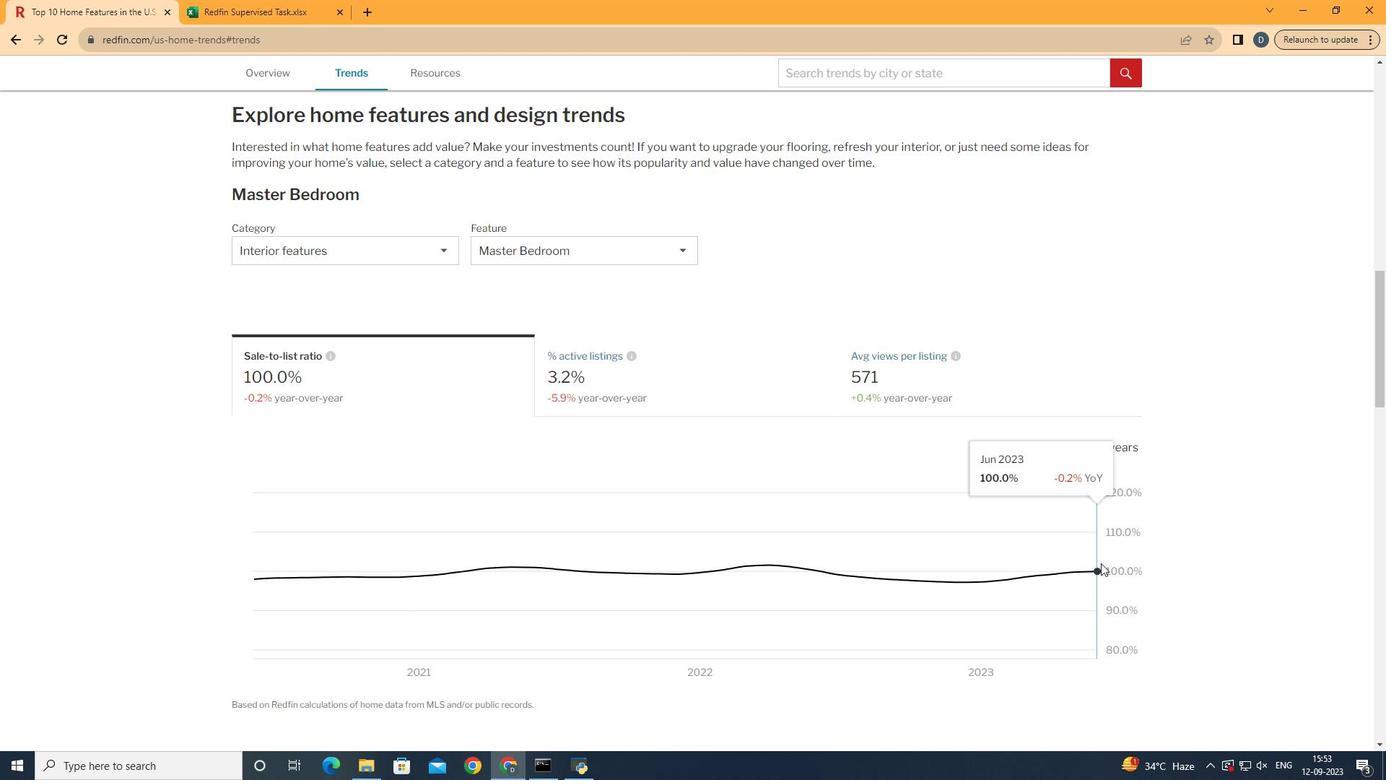 
